 Task: Send an email with the signature Kaitlyn Wright with the subject Request for feedback on a business model canvas and the message I am writing to request a review of the project risks and mitigation plan. from softage.2@softage.net to softage.3@softage.net with an attached image file Facebook_ad_banner.png and move the email from Sent Items to the folder Analytics
Action: Mouse pressed left at (498, 328)
Screenshot: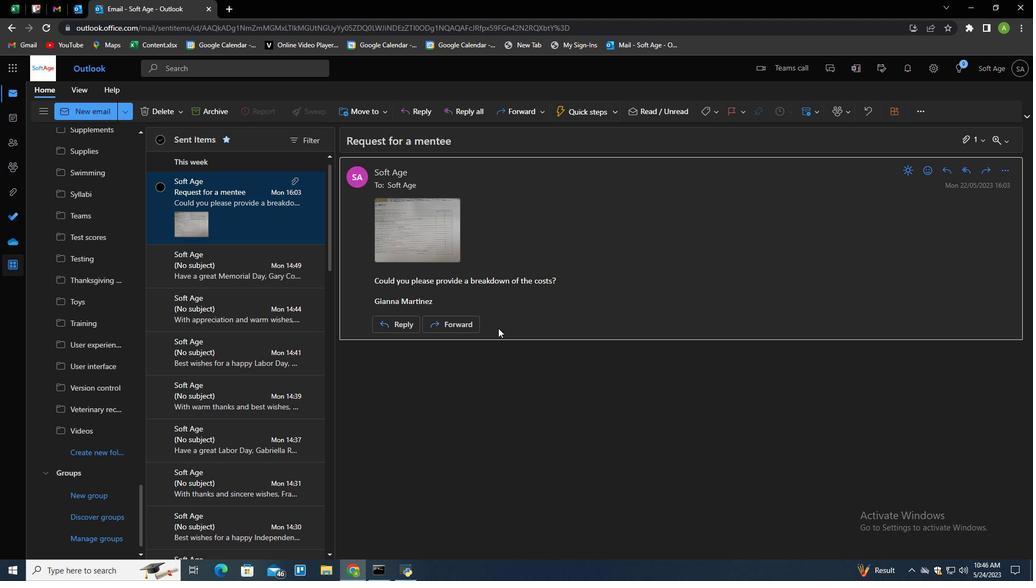 
Action: Key pressed n
Screenshot: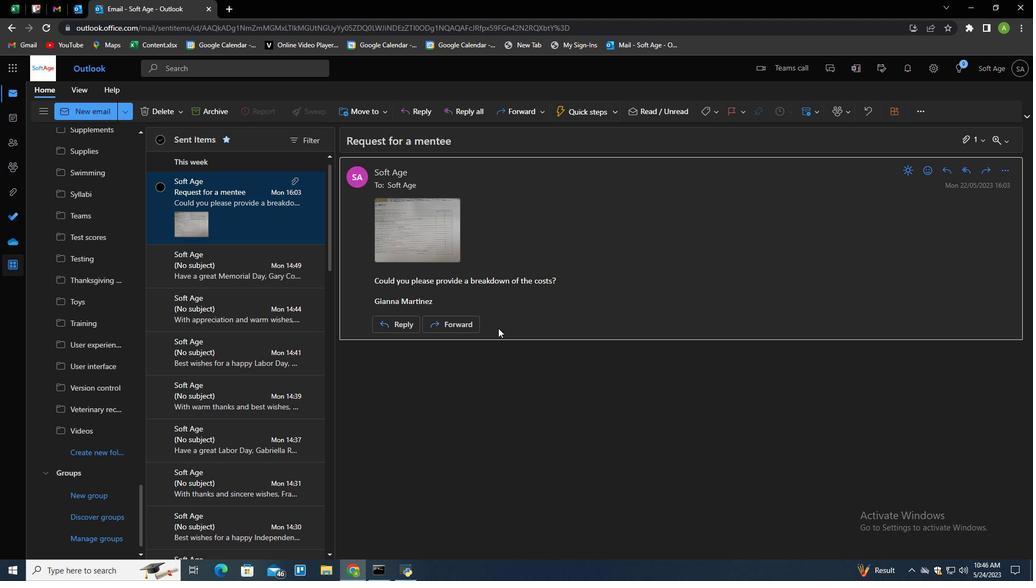 
Action: Mouse moved to (720, 115)
Screenshot: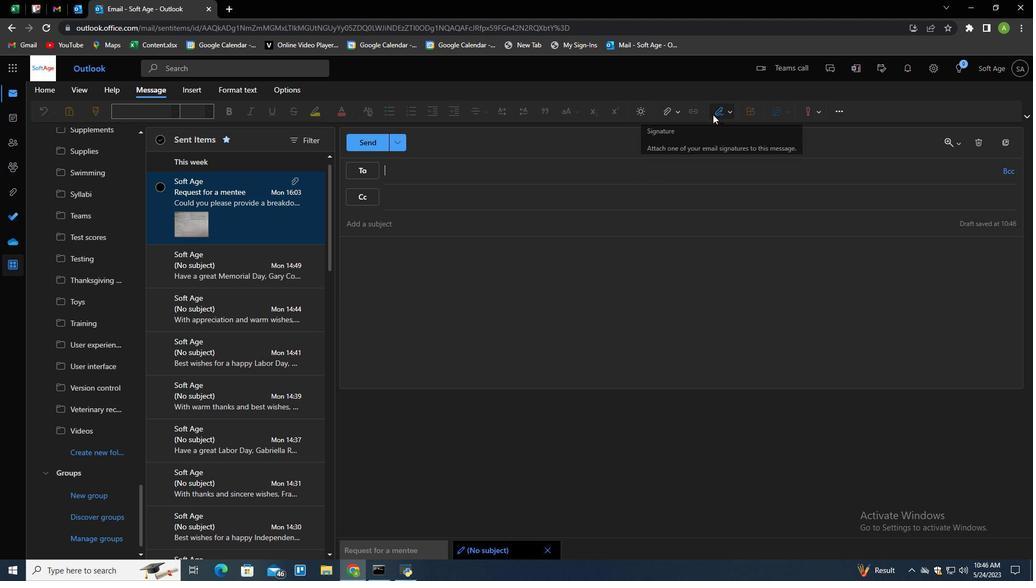 
Action: Mouse pressed left at (720, 115)
Screenshot: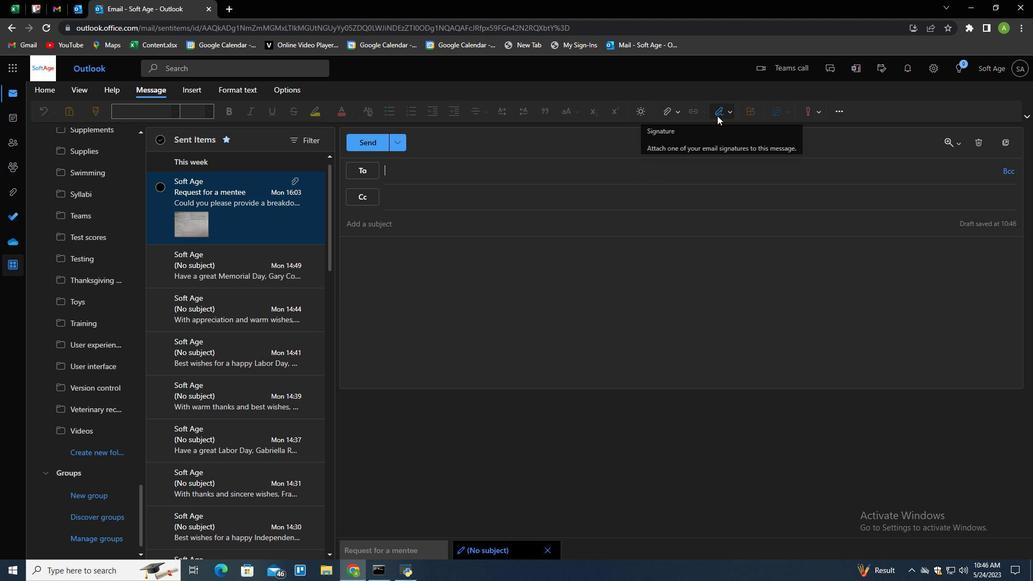 
Action: Mouse moved to (709, 150)
Screenshot: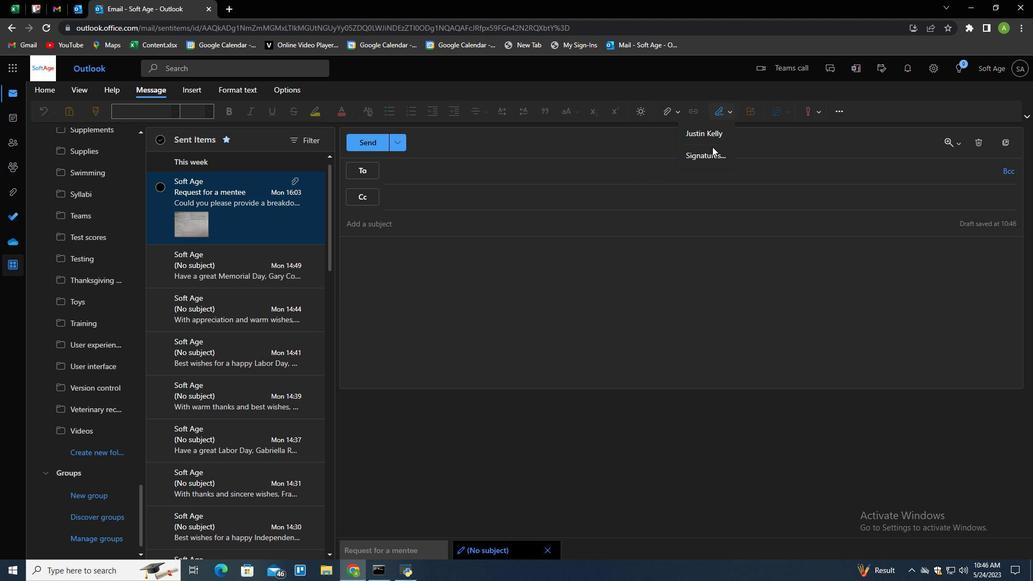 
Action: Mouse pressed left at (709, 150)
Screenshot: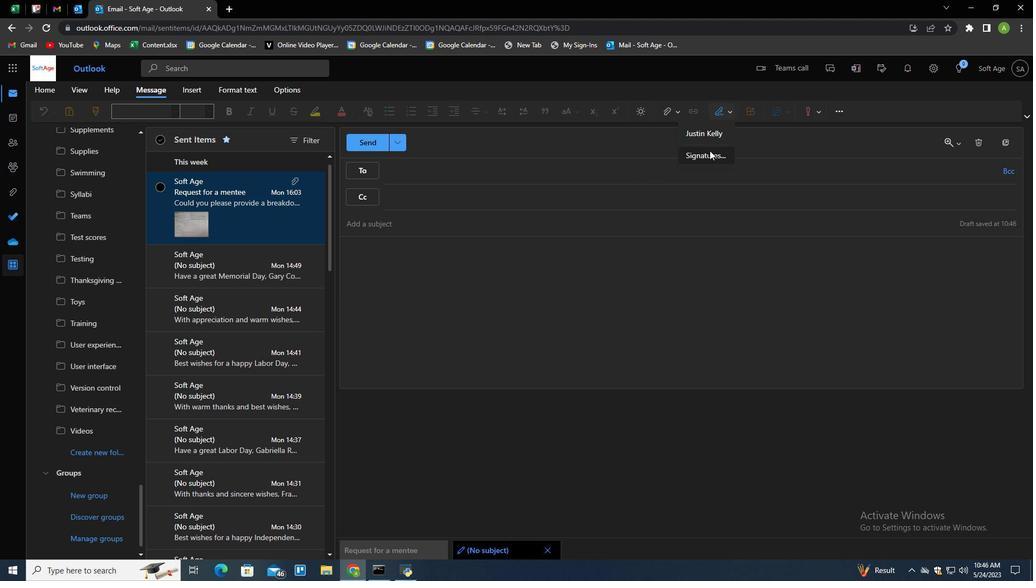 
Action: Mouse moved to (730, 193)
Screenshot: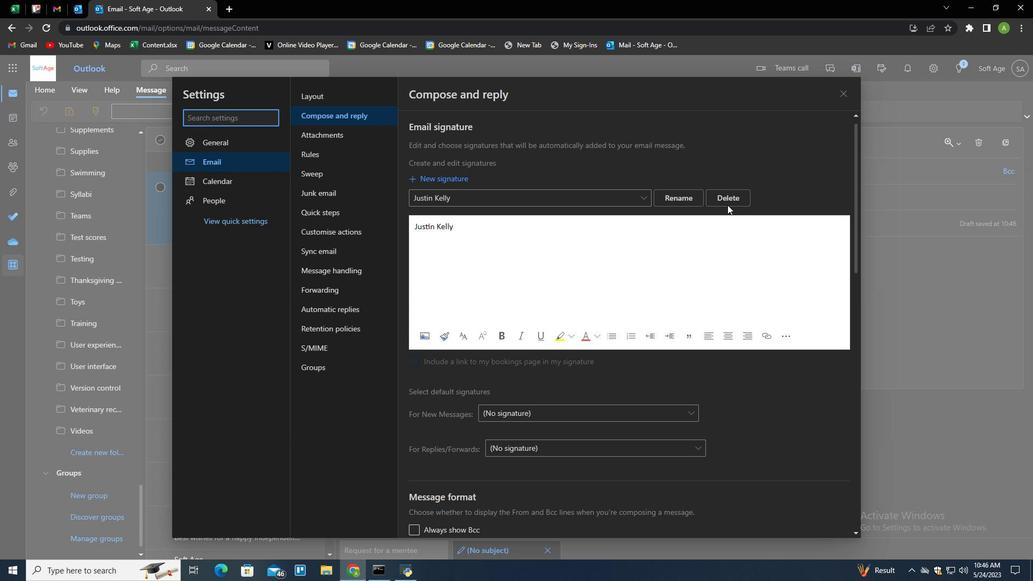 
Action: Mouse pressed left at (730, 193)
Screenshot: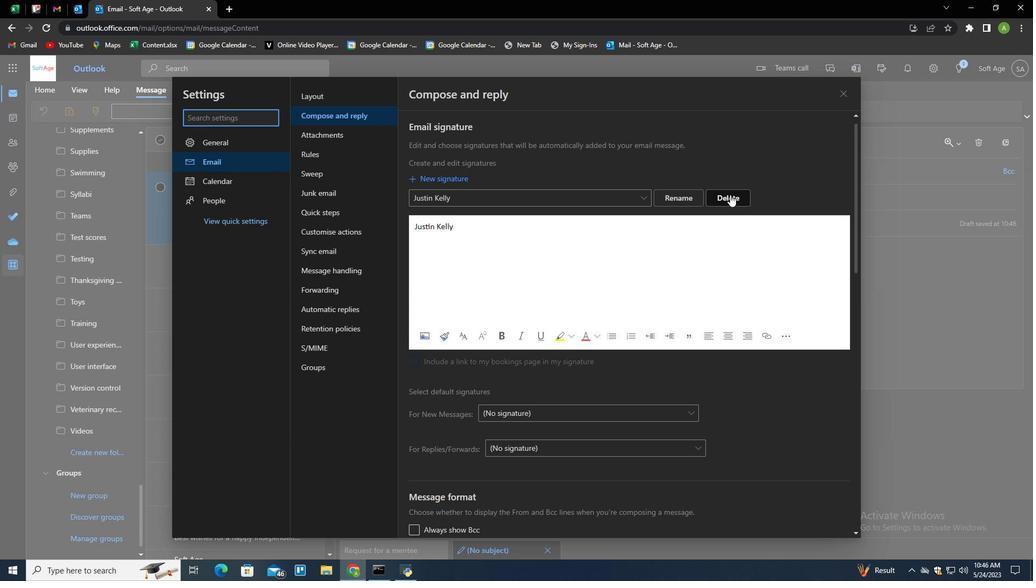 
Action: Mouse moved to (725, 201)
Screenshot: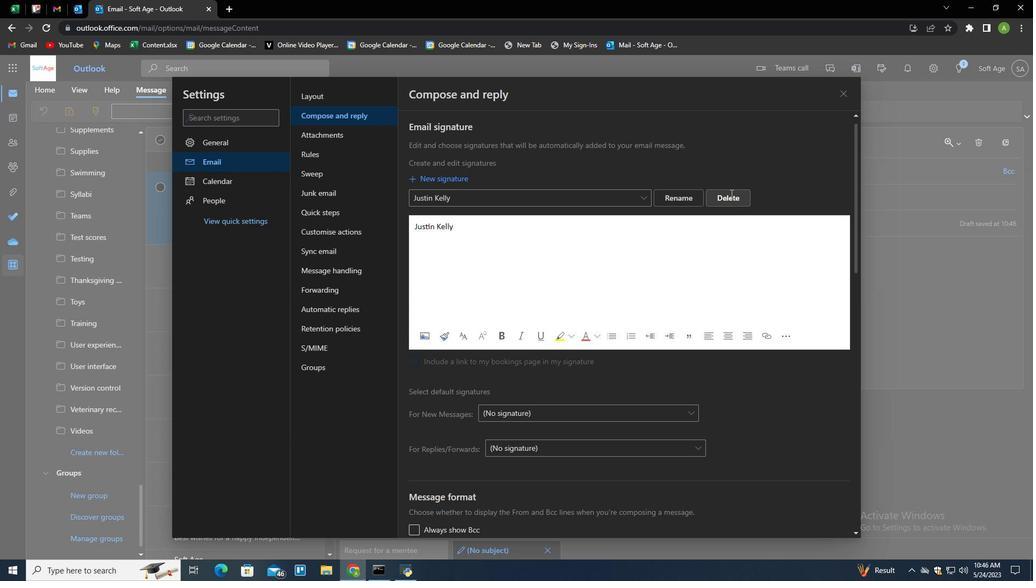 
Action: Mouse pressed left at (725, 201)
Screenshot: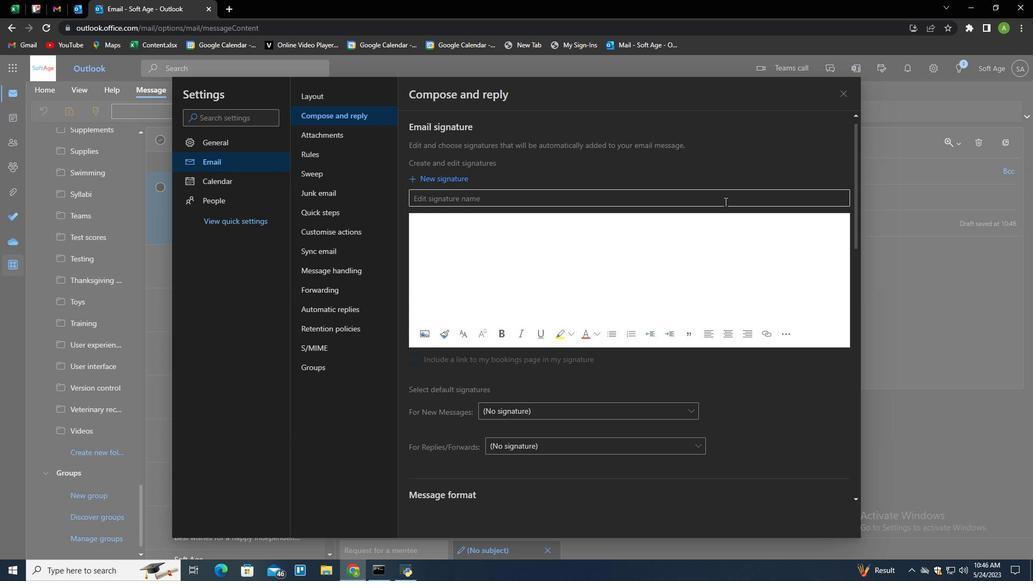 
Action: Key pressed <Key.shift>Kaitlyn<Key.space><Key.shift>Wright<Key.tab><Key.shift>Kaithlyn<Key.space><Key.shift>Wirh<Key.backspace><Key.backspace>ght<Key.space>
Screenshot: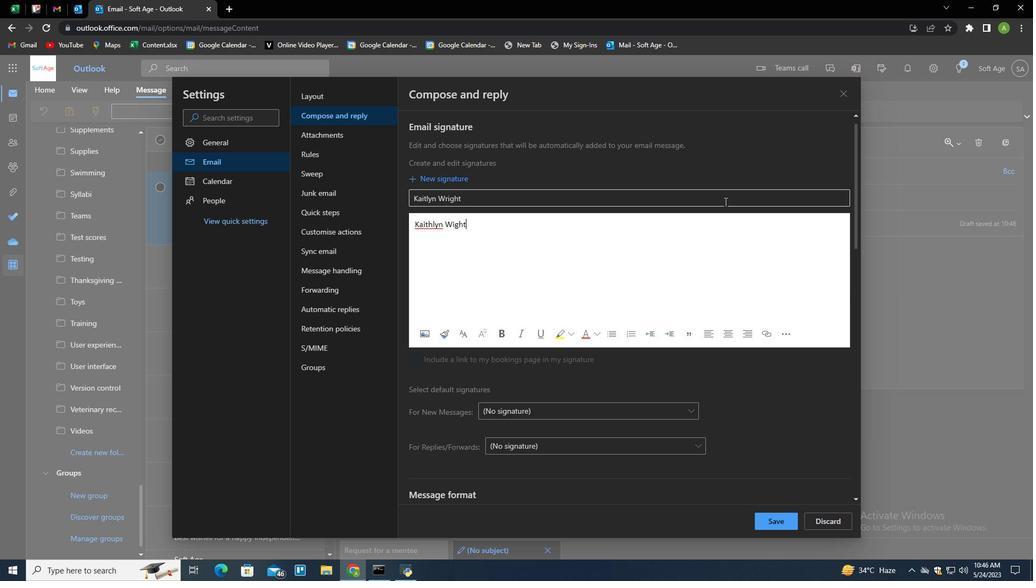 
Action: Mouse moved to (430, 227)
Screenshot: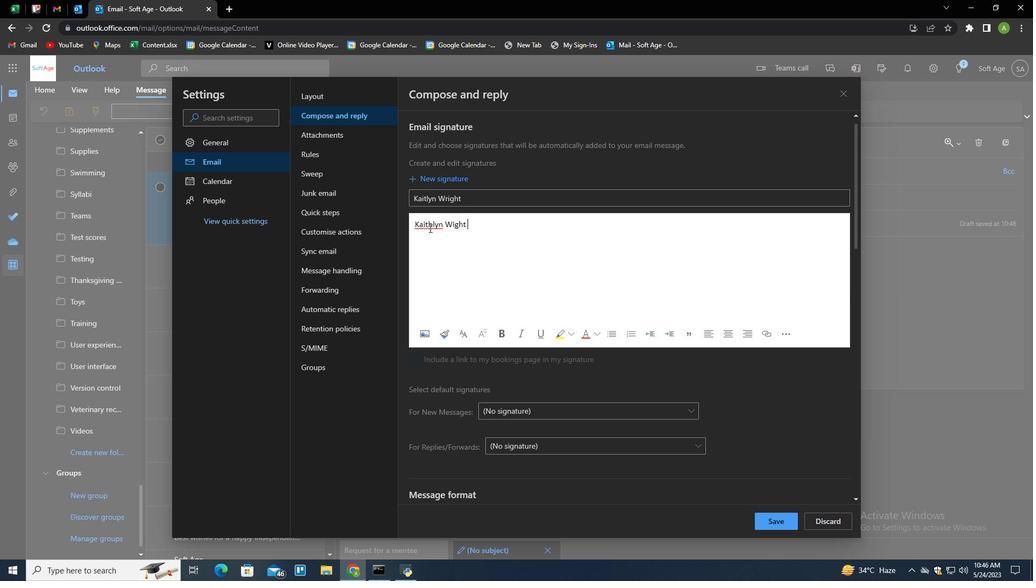 
Action: Mouse pressed left at (430, 227)
Screenshot: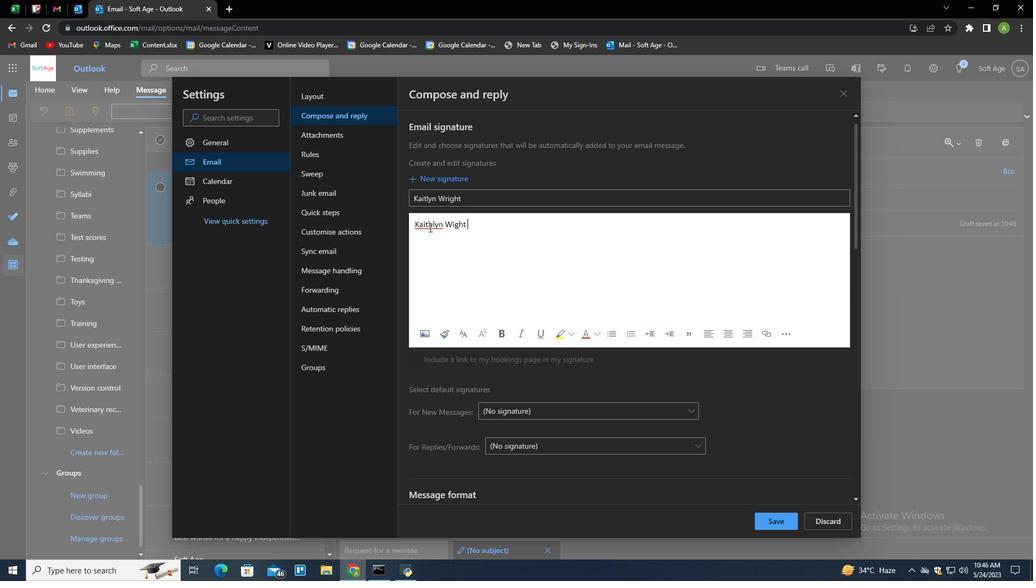 
Action: Mouse moved to (500, 257)
Screenshot: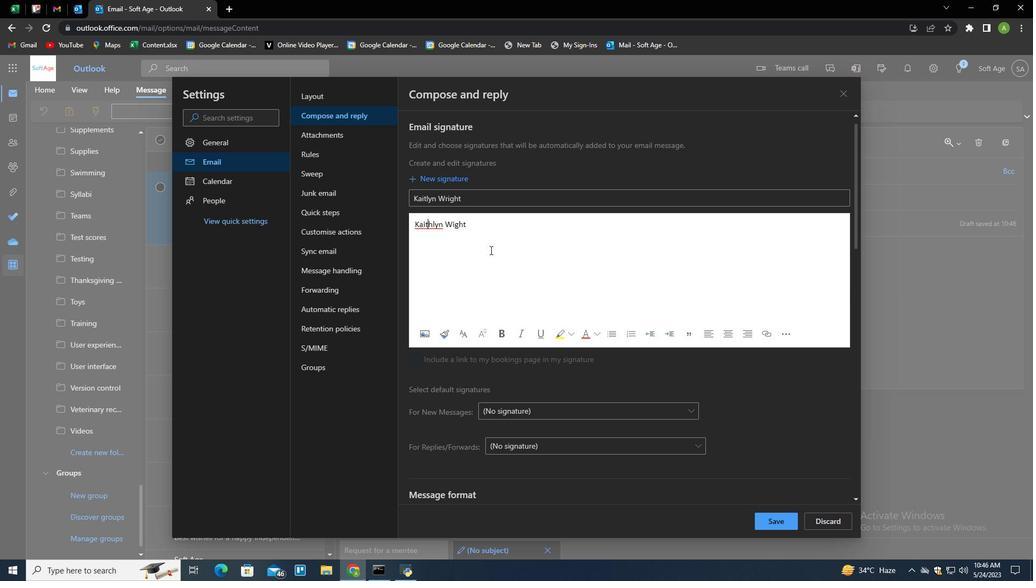 
Action: Key pressed <Key.right><Key.backspace>
Screenshot: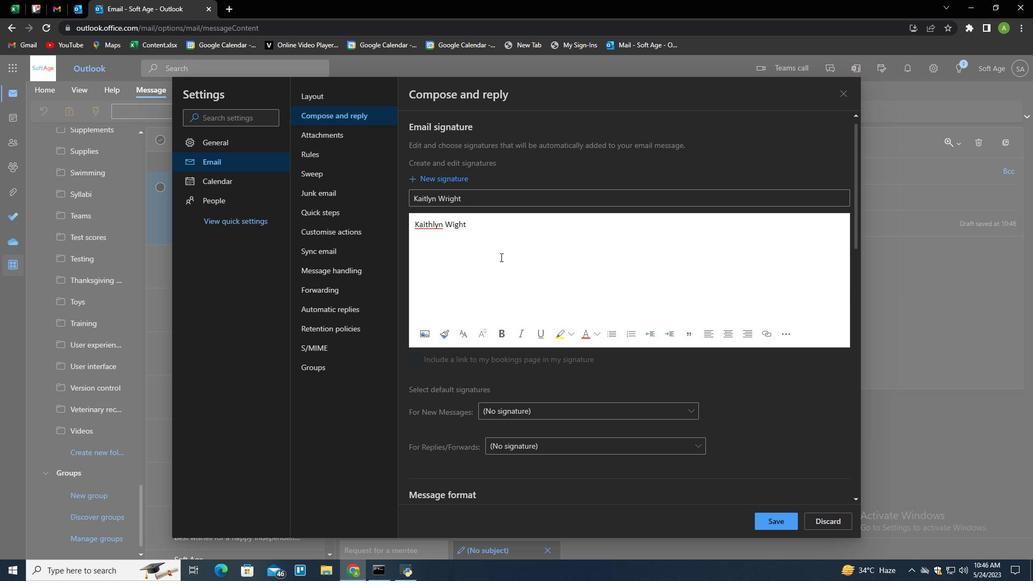 
Action: Mouse moved to (520, 217)
Screenshot: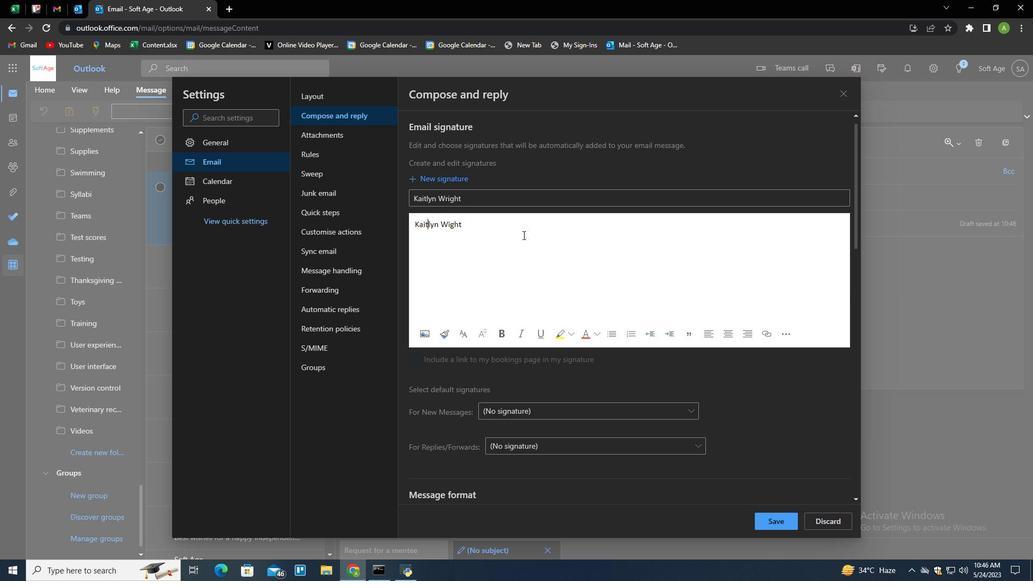 
Action: Mouse pressed left at (520, 217)
Screenshot: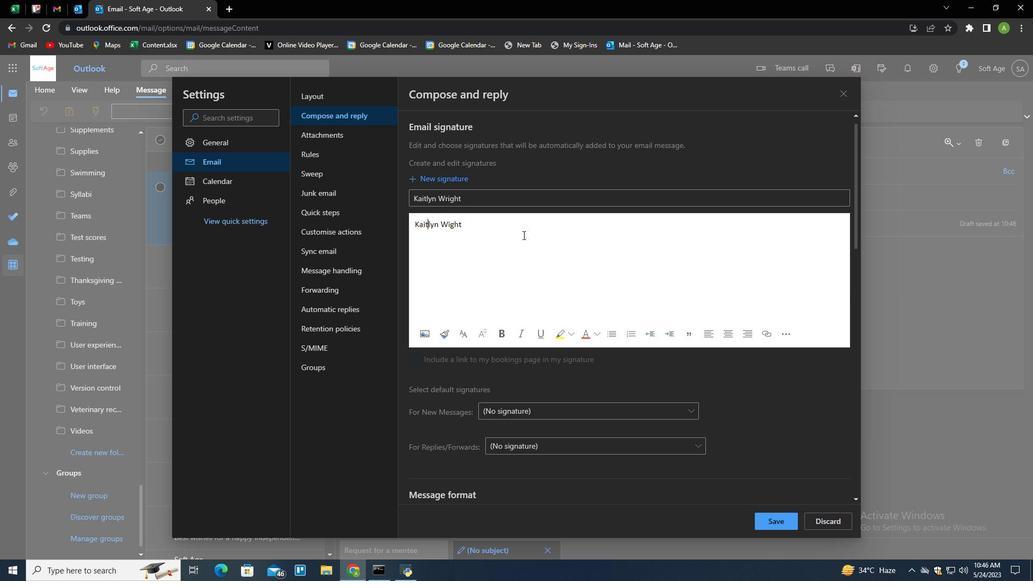 
Action: Mouse moved to (786, 512)
Screenshot: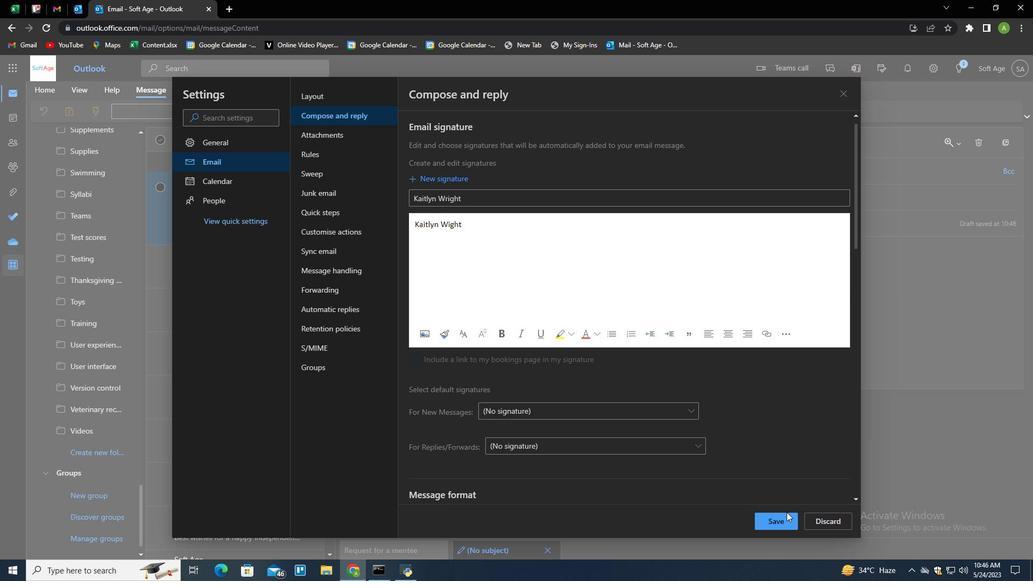 
Action: Mouse pressed left at (786, 512)
Screenshot: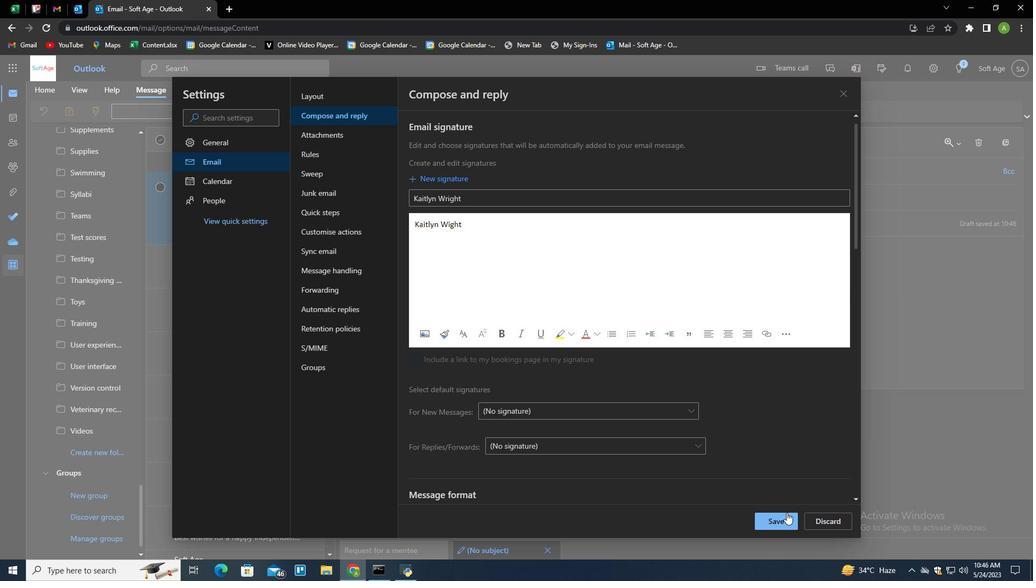 
Action: Mouse moved to (913, 307)
Screenshot: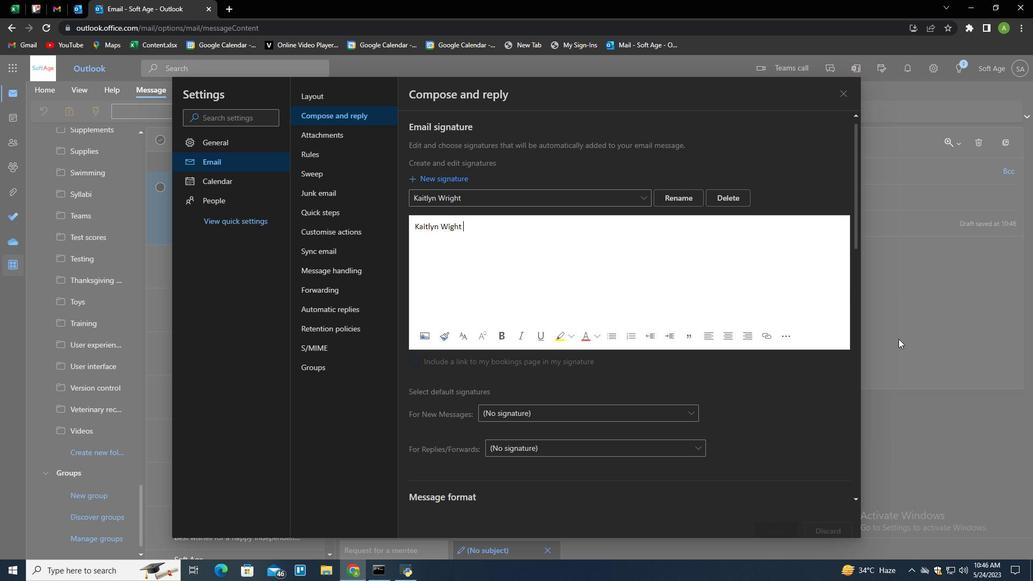 
Action: Mouse pressed left at (913, 307)
Screenshot: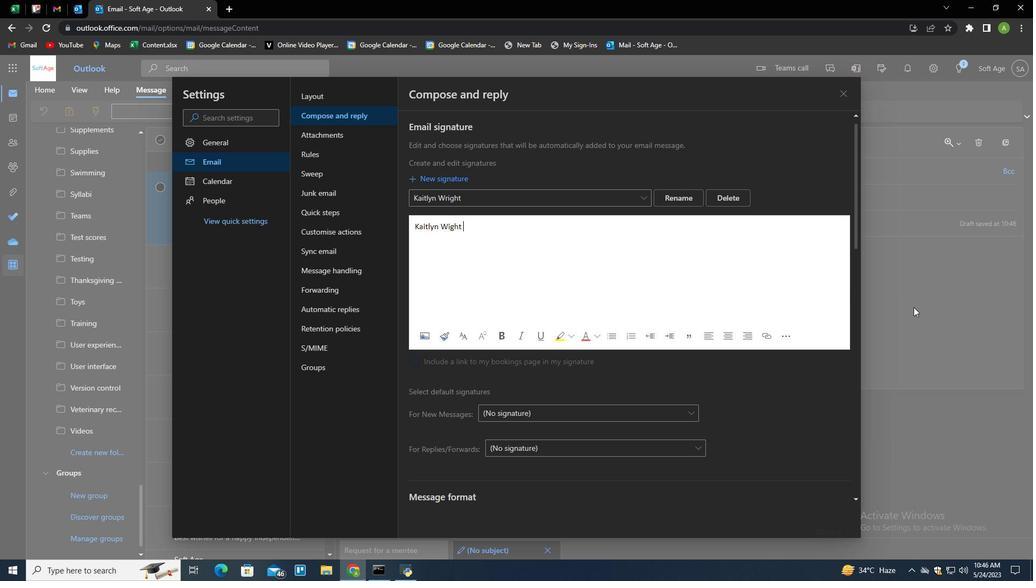 
Action: Mouse moved to (719, 116)
Screenshot: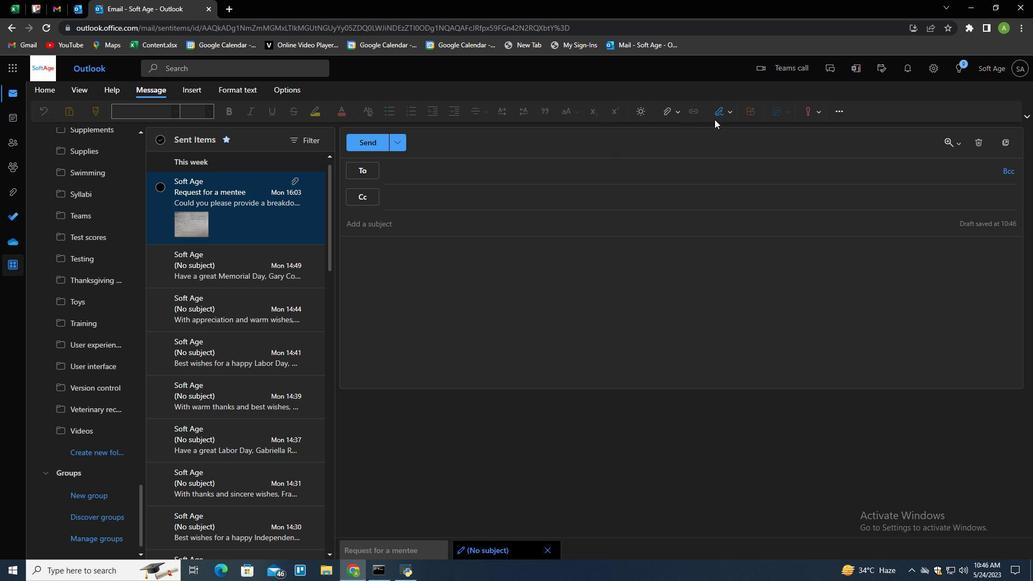 
Action: Mouse pressed left at (719, 116)
Screenshot: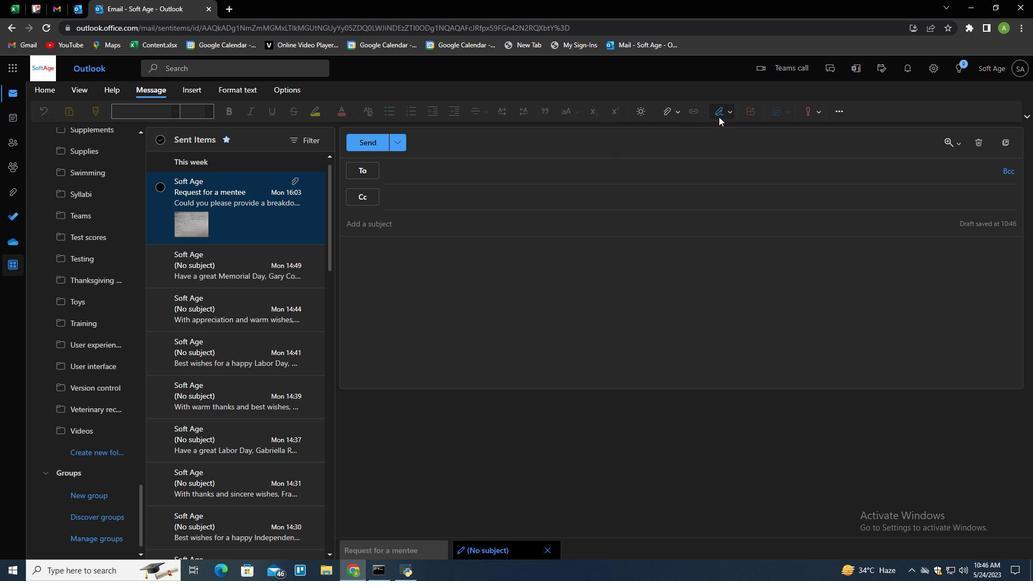 
Action: Mouse moved to (715, 129)
Screenshot: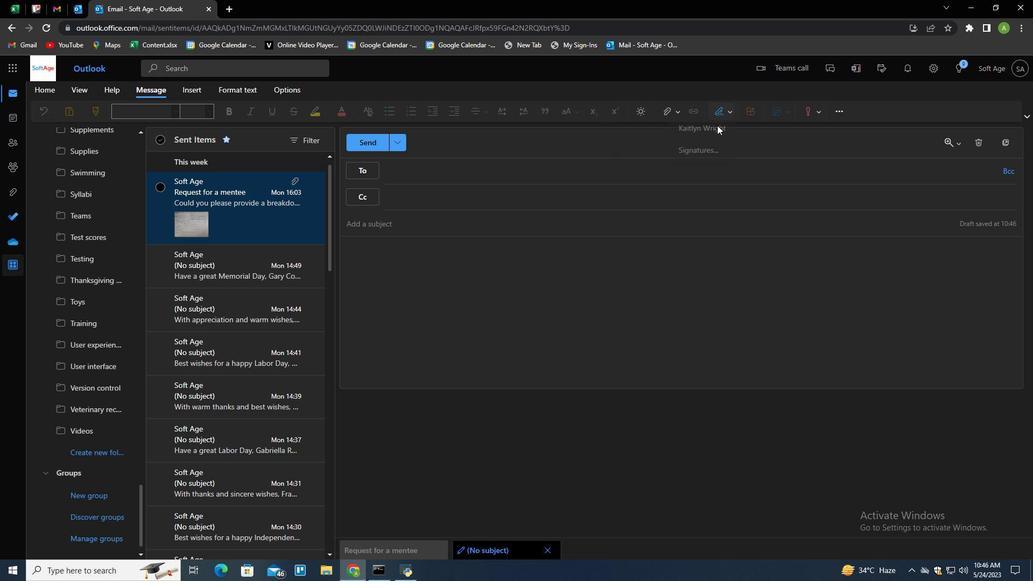 
Action: Mouse pressed left at (715, 129)
Screenshot: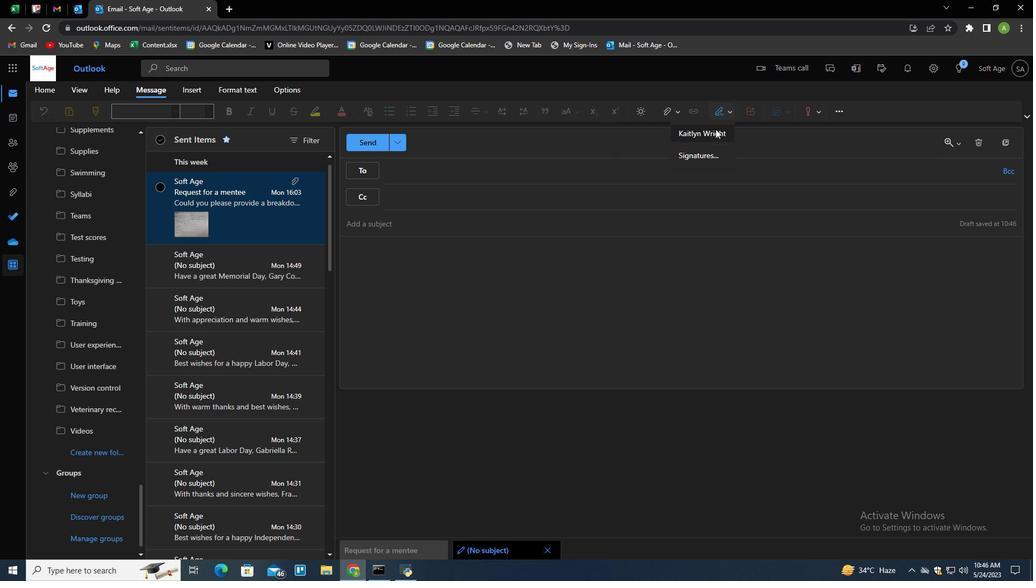 
Action: Mouse moved to (430, 228)
Screenshot: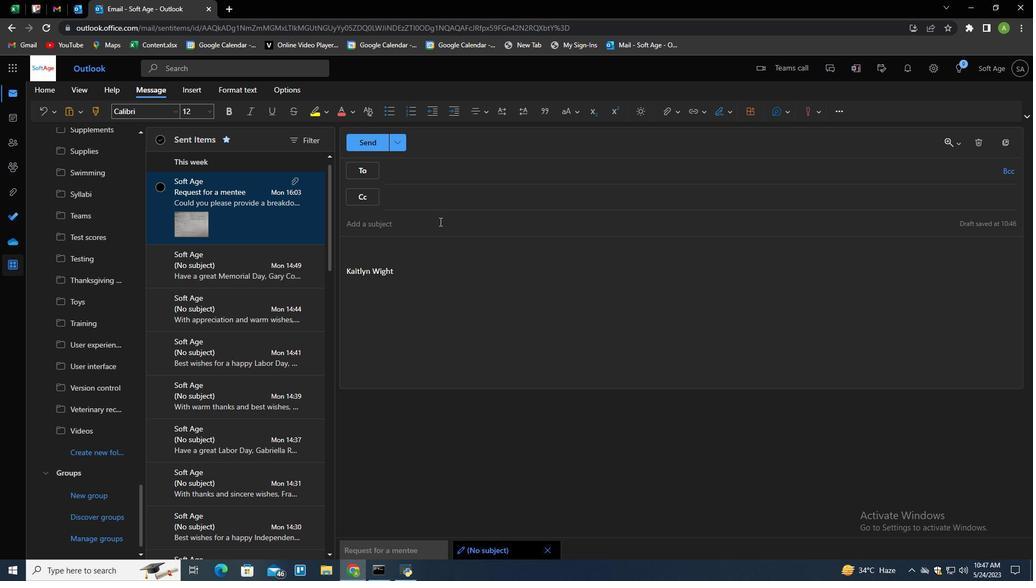 
Action: Mouse pressed left at (430, 228)
Screenshot: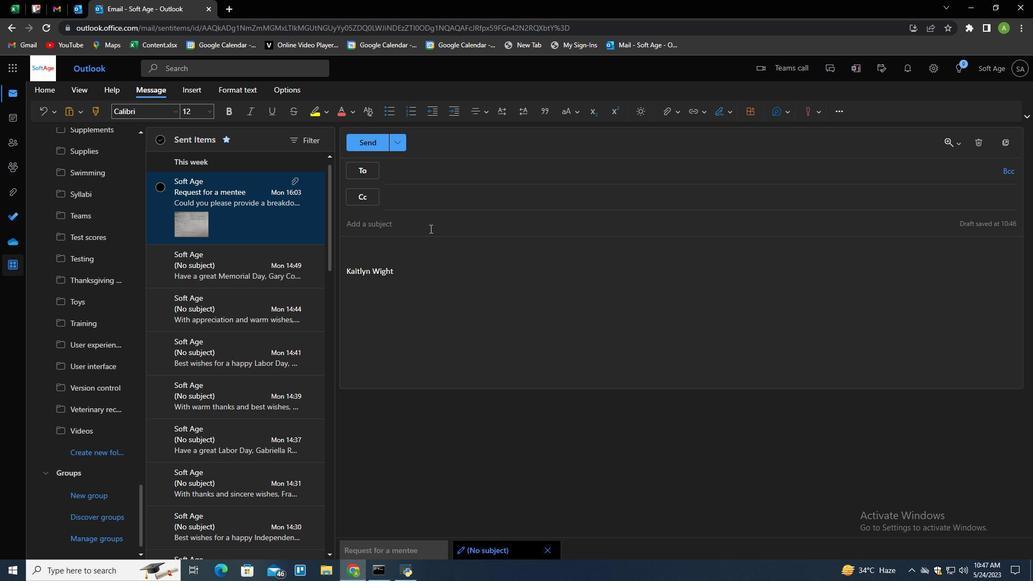 
Action: Key pressed <Key.shift><Key.shift><Key.shift><Key.shift><Key.shift><Key.shift>Reqyest<Key.backspace><Key.backspace><Key.backspace><Key.backspace>uest<Key.space>for<Key.space>feedback<Key.space>on<Key.space>a<Key.space>buisness<Key.space>mo<Key.backspace><Key.backspace><Key.backspace><Key.backspace><Key.backspace><Key.backspace><Key.backspace><Key.backspace><Key.backspace>sim<Key.backspace>ness<Key.space>model<Key.space>canvad<Key.space><Key.backspace><Key.backspace>s<Key.tab><Key.shift>I<Key.space>am<Key.space>writing<Key.space>to<Key.space>request<Key.space>are<Key.backspace><Key.backspace><Key.space>review<Key.space>of<Key.space>th<Key.space><Key.backspace>e<Key.space>project<Key.space>ristke<Key.backspace><Key.backspace><Key.backspace>ks<Key.space>and<Key.space>mitigation<Key.space>plan.
Screenshot: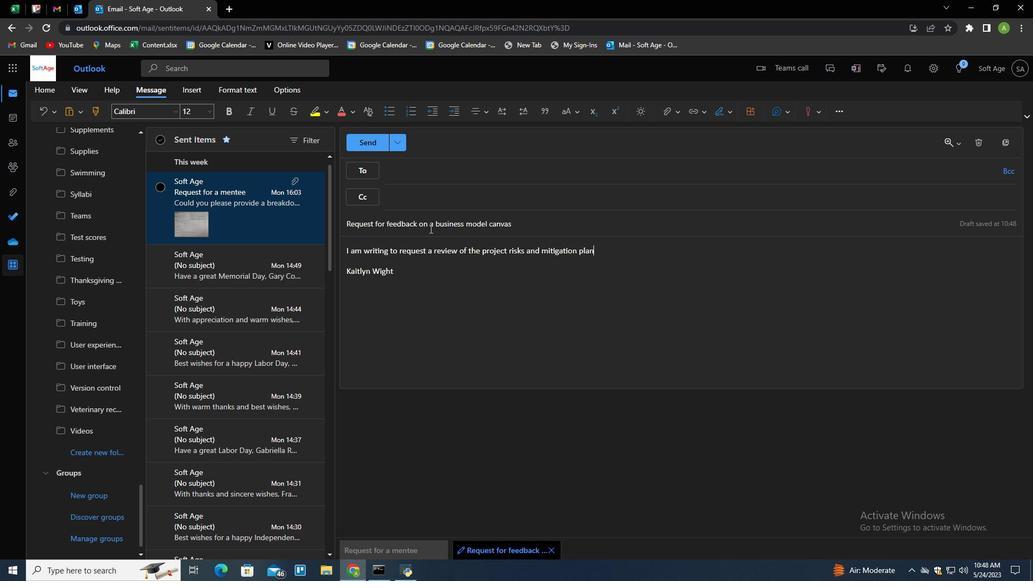 
Action: Mouse moved to (418, 172)
Screenshot: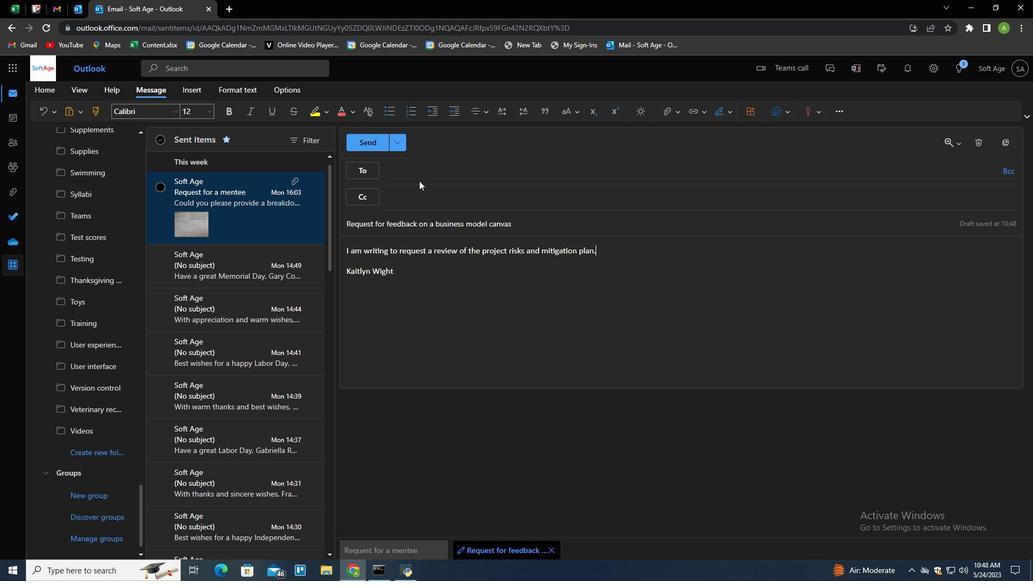 
Action: Mouse pressed left at (418, 172)
Screenshot: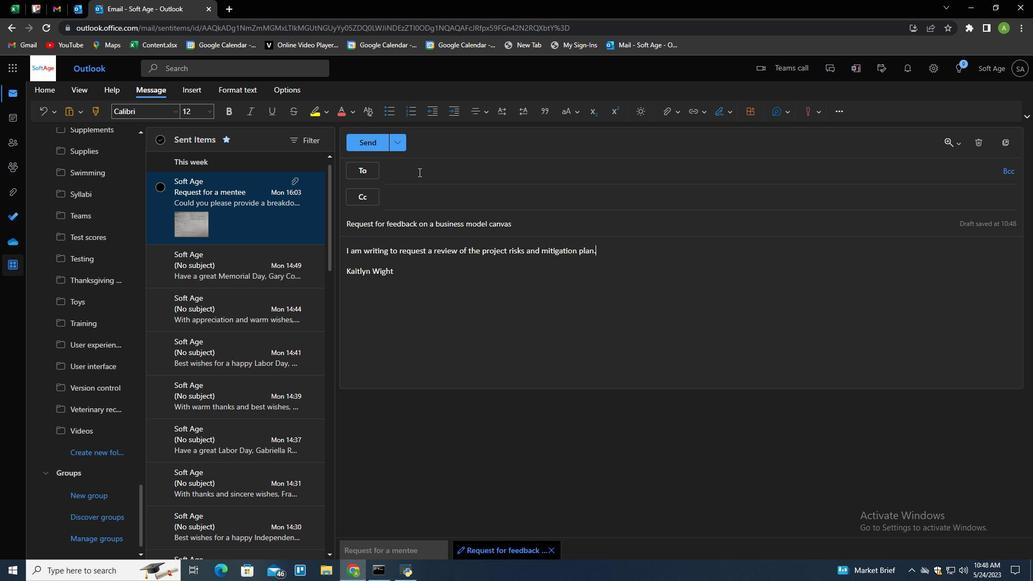 
Action: Key pressed softage.3<Key.shift>@softage.net<Key.enter>
Screenshot: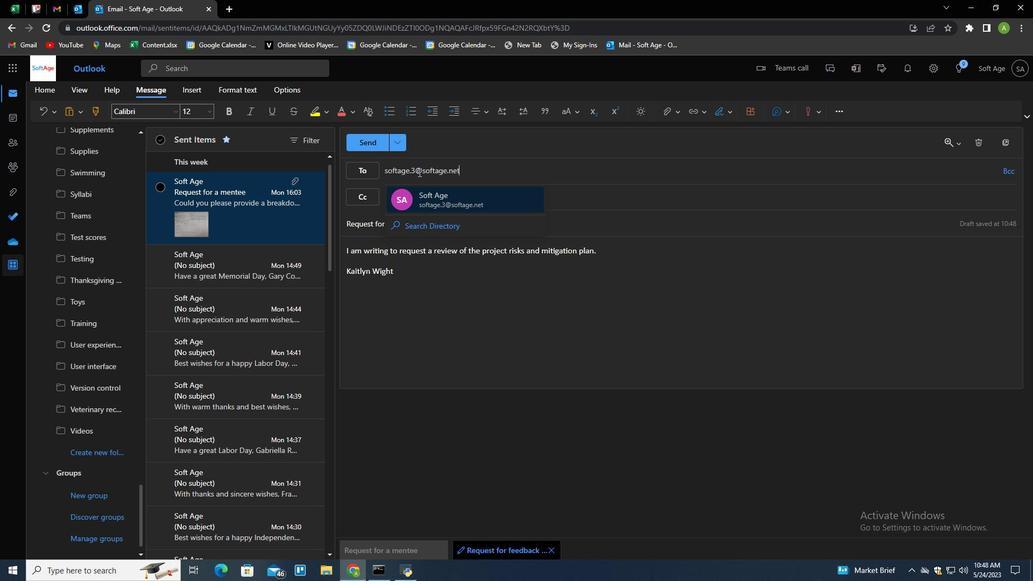 
Action: Mouse moved to (675, 112)
Screenshot: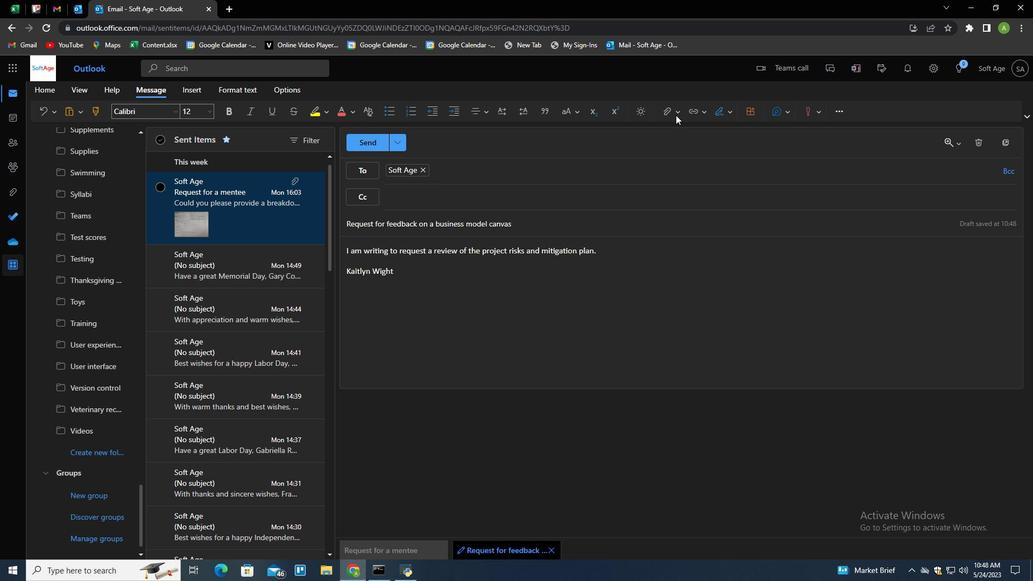 
Action: Mouse pressed left at (675, 112)
Screenshot: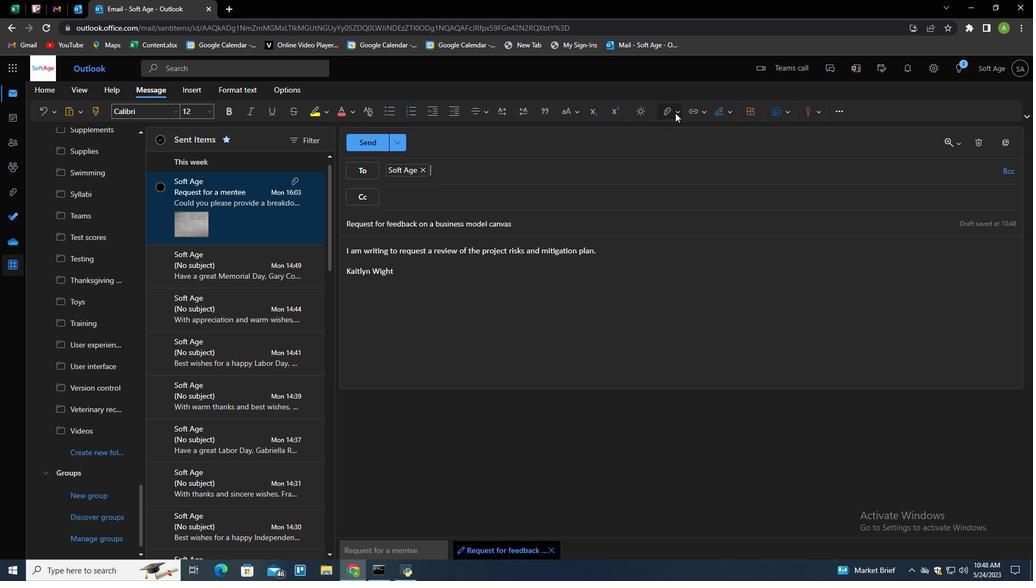 
Action: Mouse moved to (640, 127)
Screenshot: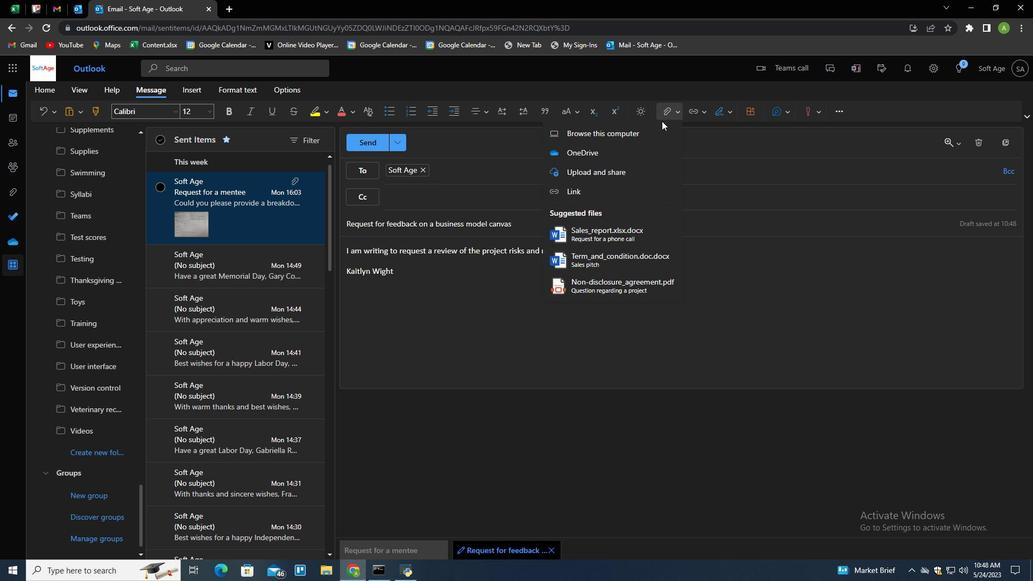 
Action: Mouse pressed left at (640, 127)
Screenshot: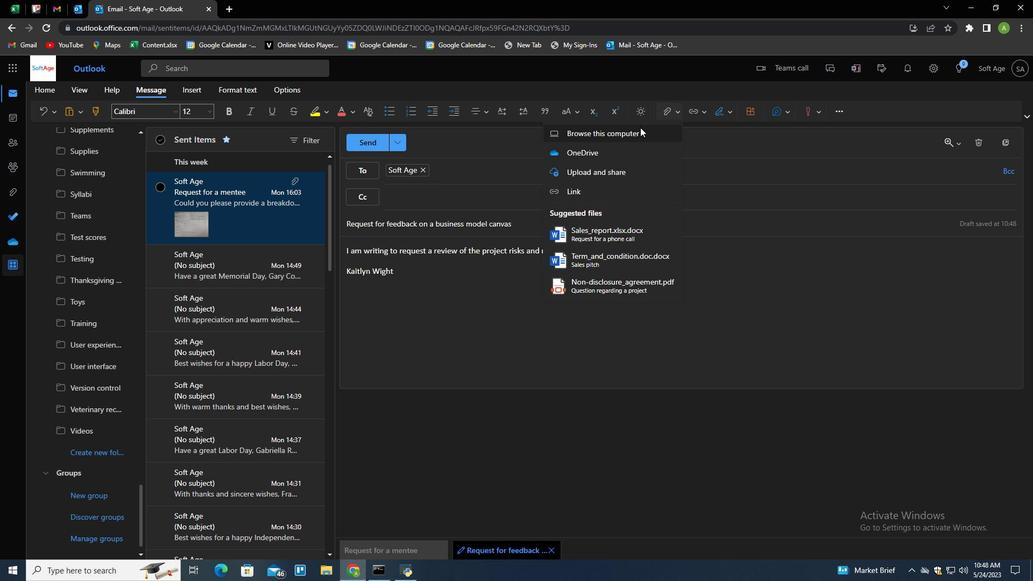 
Action: Mouse moved to (221, 96)
Screenshot: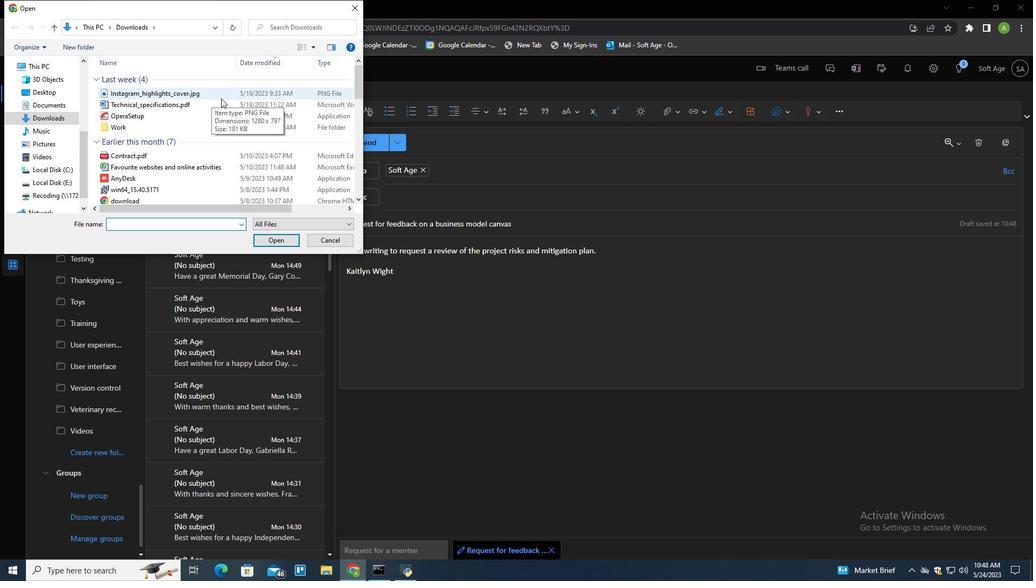 
Action: Mouse pressed left at (221, 96)
Screenshot: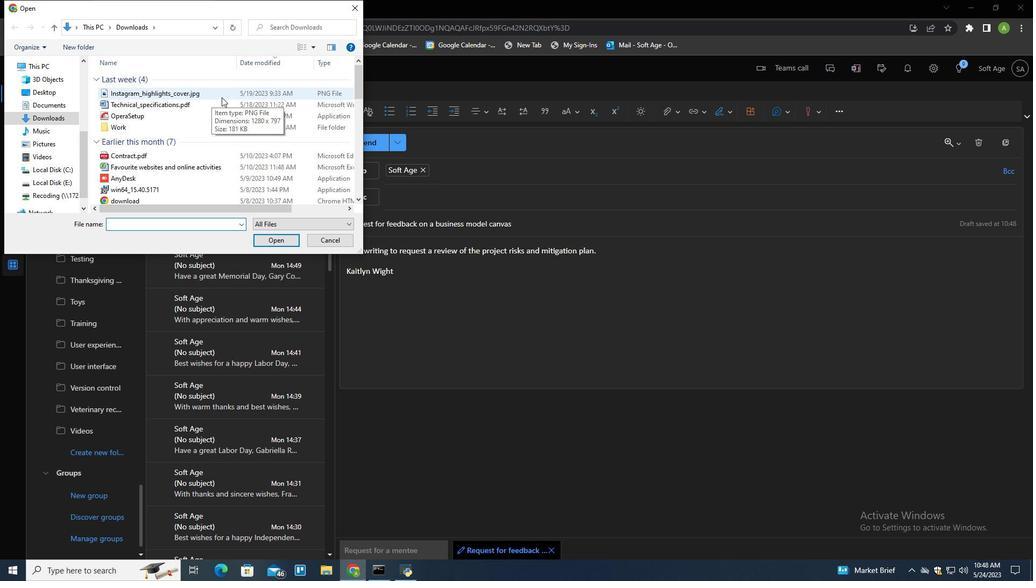 
Action: Key pressed <Key.f2>z<Key.backspace><Key.shift><Key.shift><Key.shift><Key.shift><Key.shift><Key.shift><Key.shift><Key.shift>Facebook<Key.shift>_ad<Key.shift>_banner.png
Screenshot: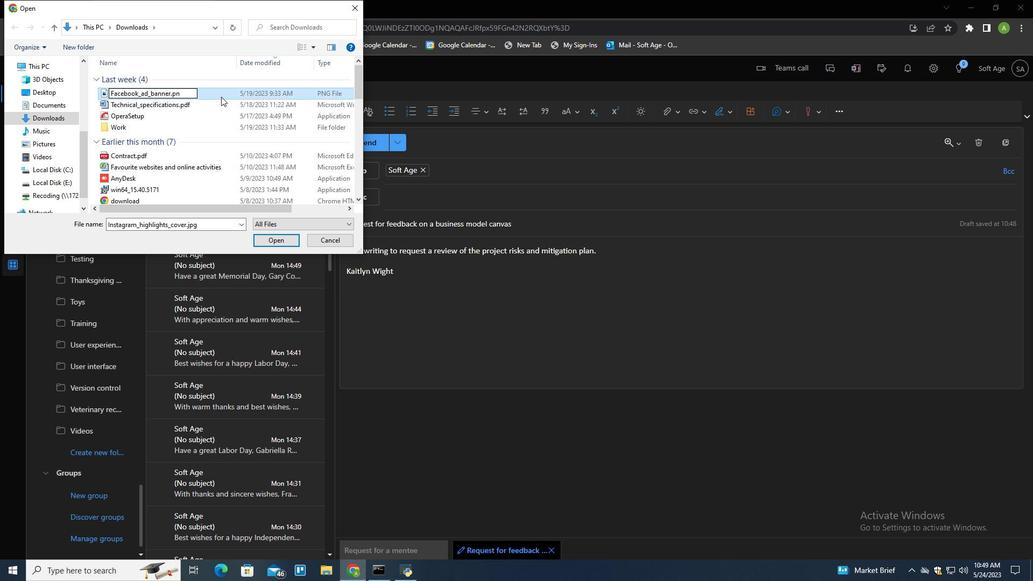 
Action: Mouse moved to (227, 93)
Screenshot: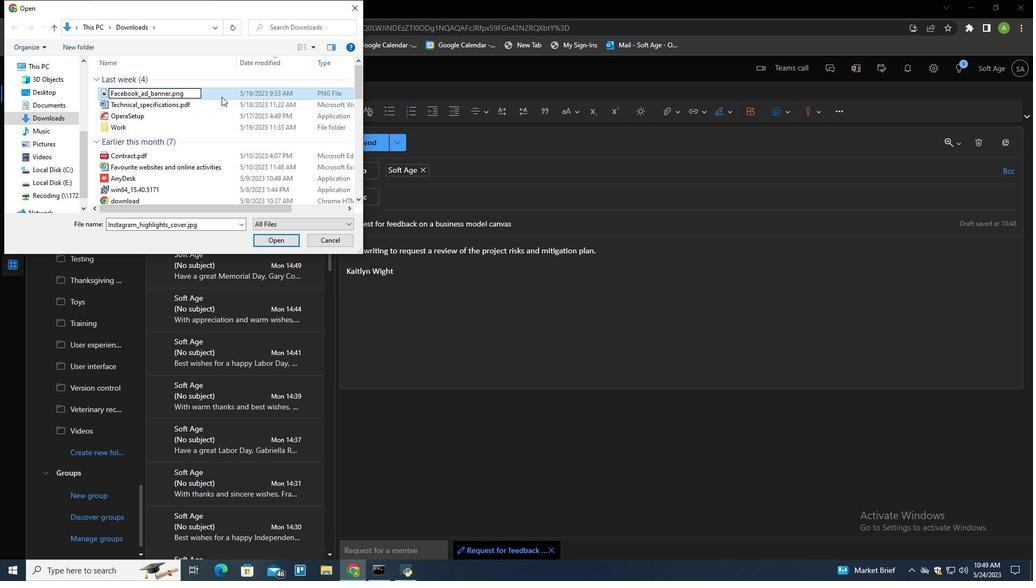 
Action: Mouse pressed left at (227, 93)
Screenshot: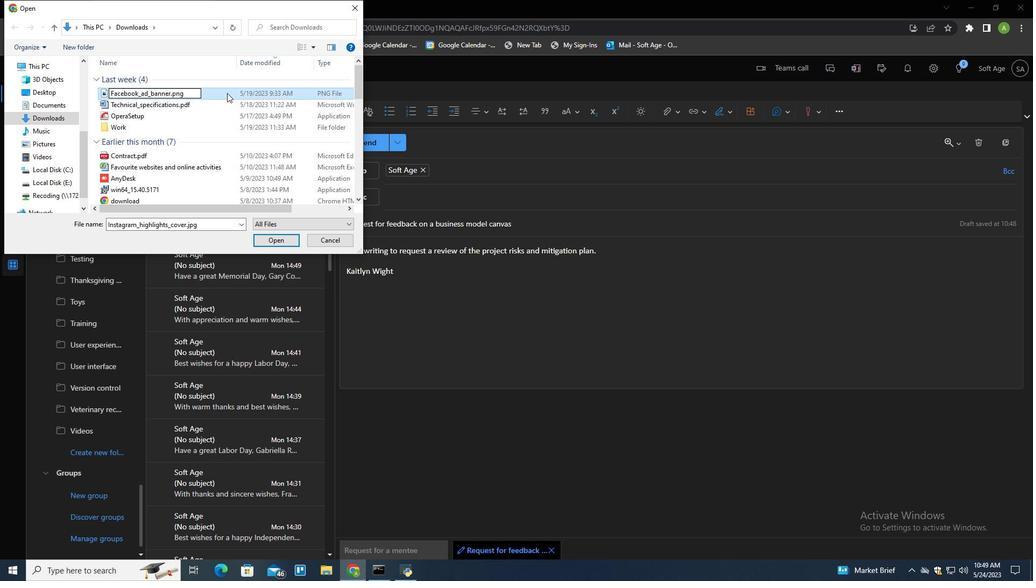 
Action: Mouse moved to (280, 240)
Screenshot: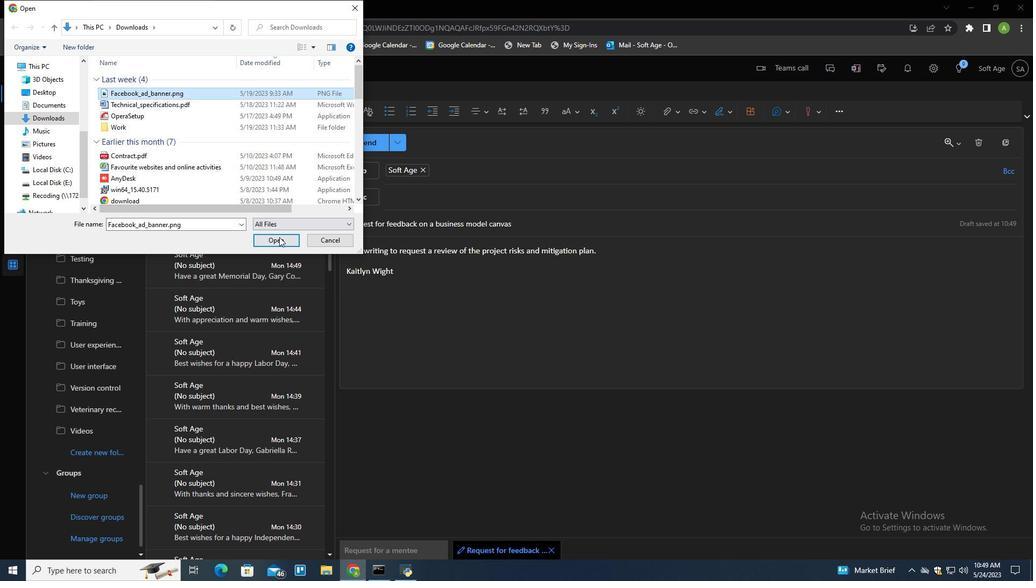 
Action: Mouse pressed left at (280, 240)
Screenshot: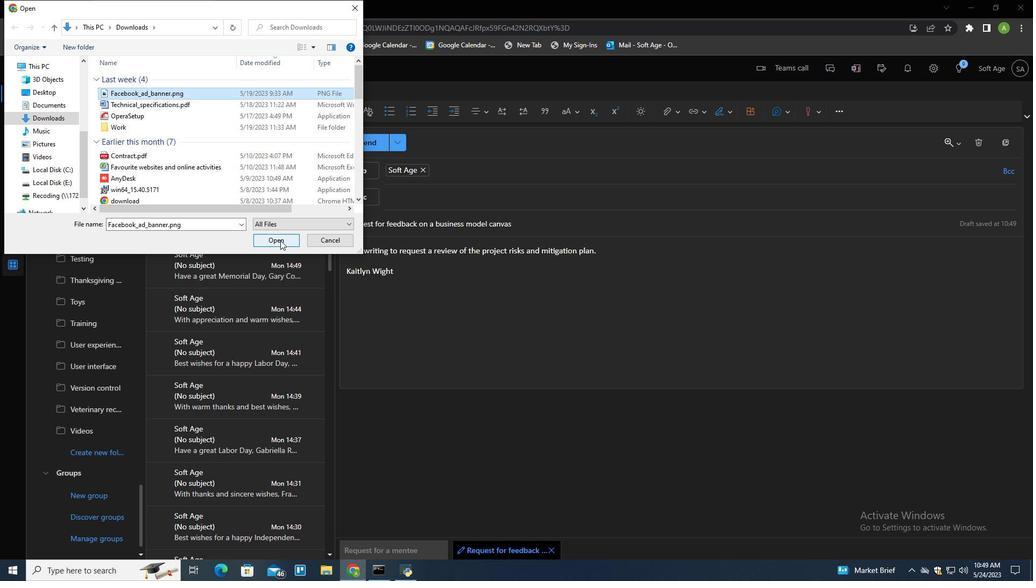 
Action: Mouse moved to (96, 458)
Screenshot: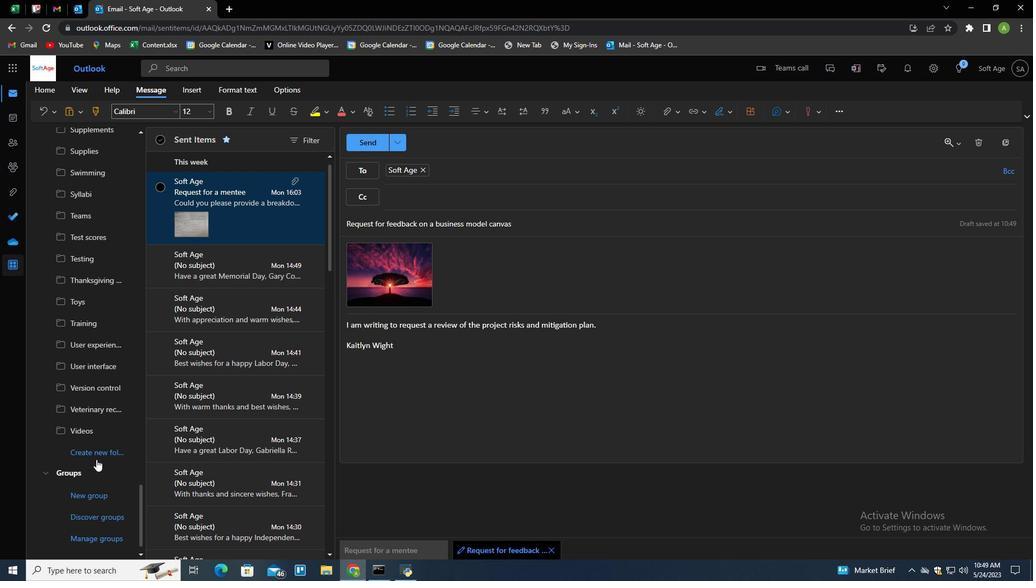 
Action: Mouse pressed left at (96, 458)
Screenshot: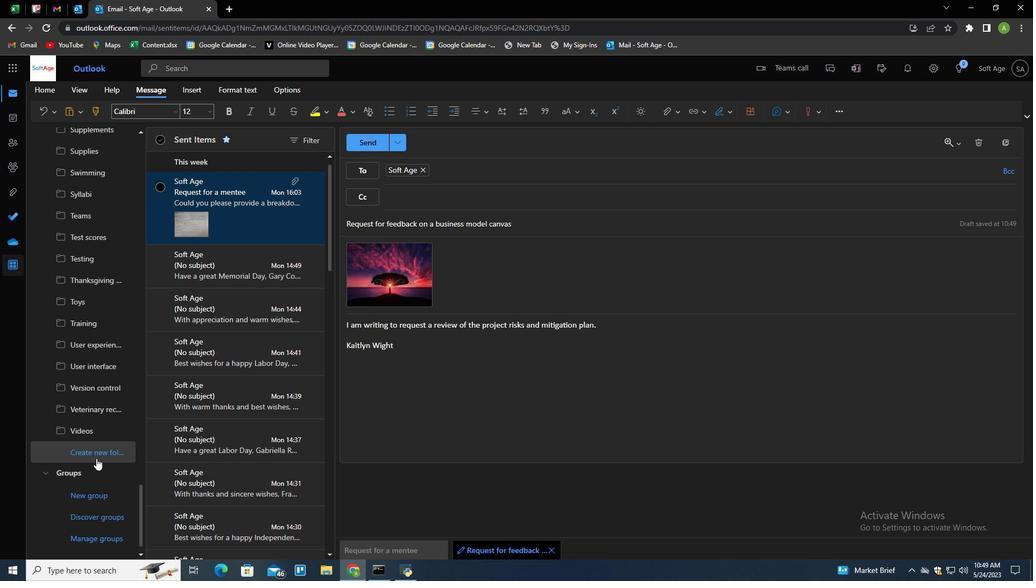 
Action: Mouse moved to (96, 458)
Screenshot: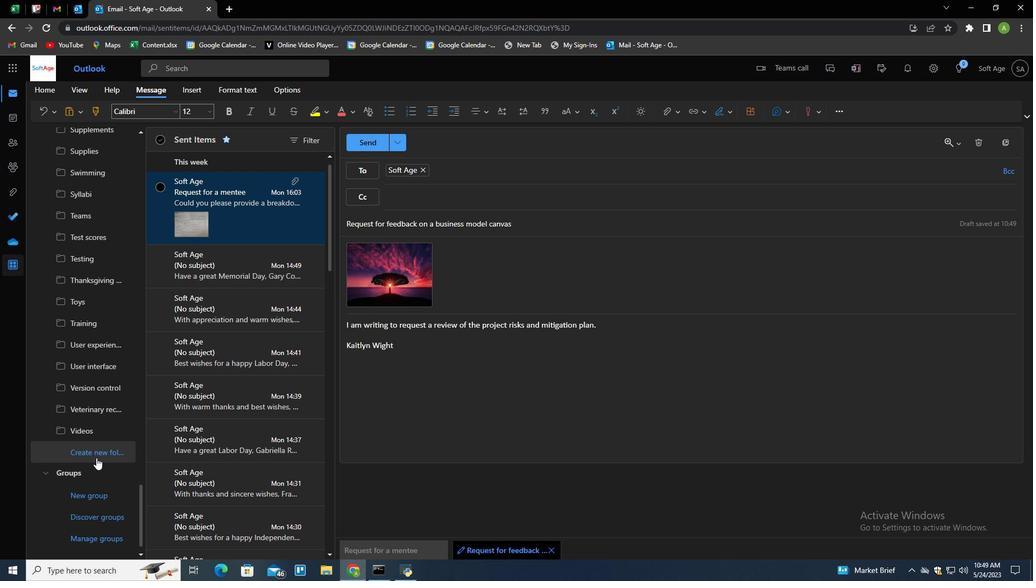 
Action: Key pressed <Key.shift>Analytics
Screenshot: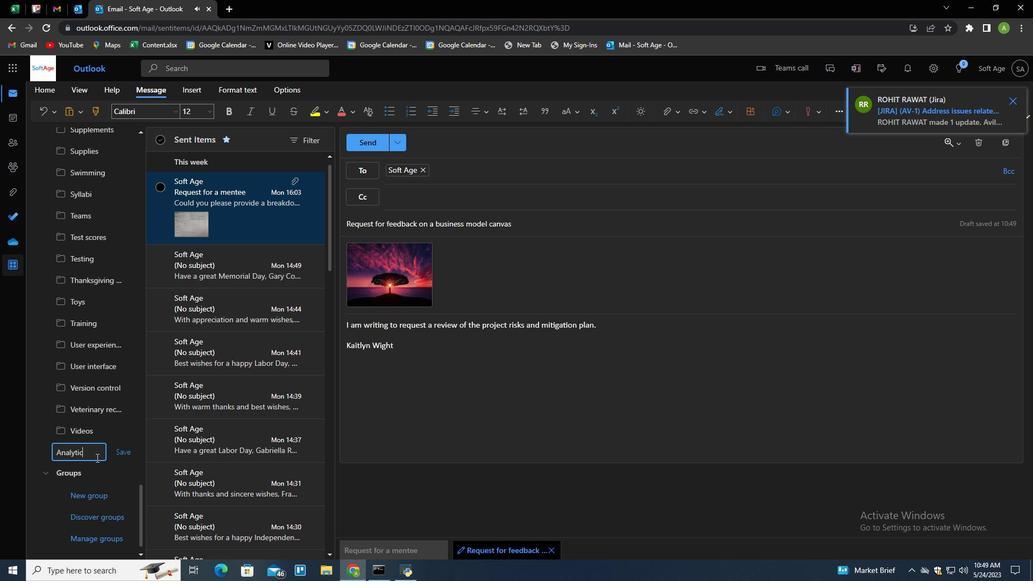 
Action: Mouse moved to (110, 453)
Screenshot: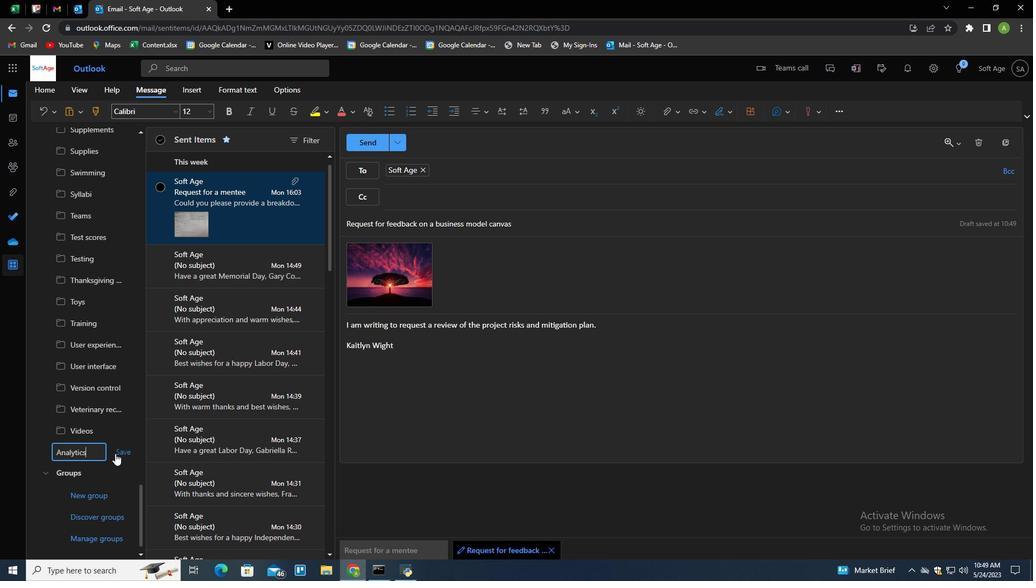 
Action: Key pressed <Key.enter>
Screenshot: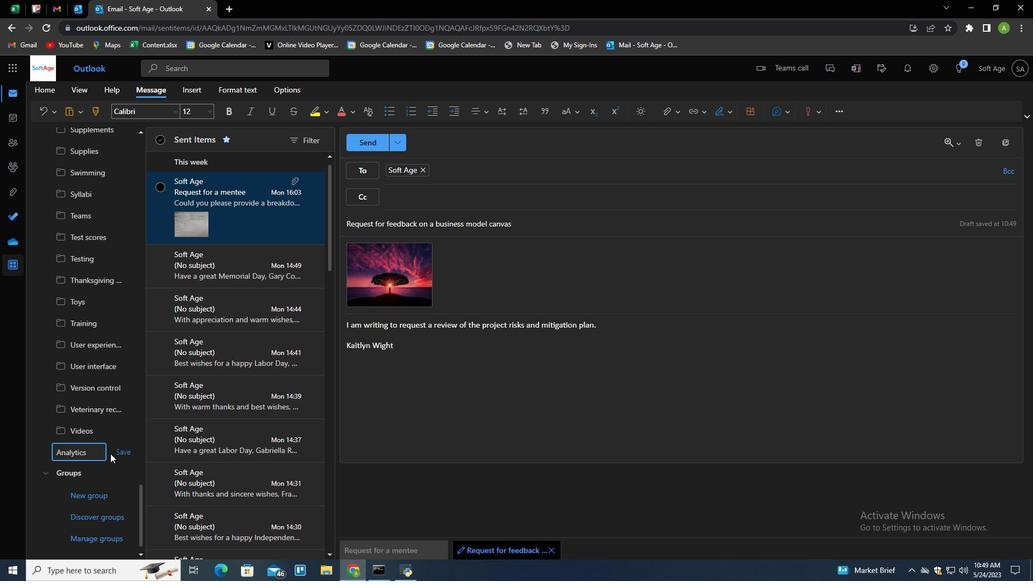 
Action: Mouse moved to (524, 344)
Screenshot: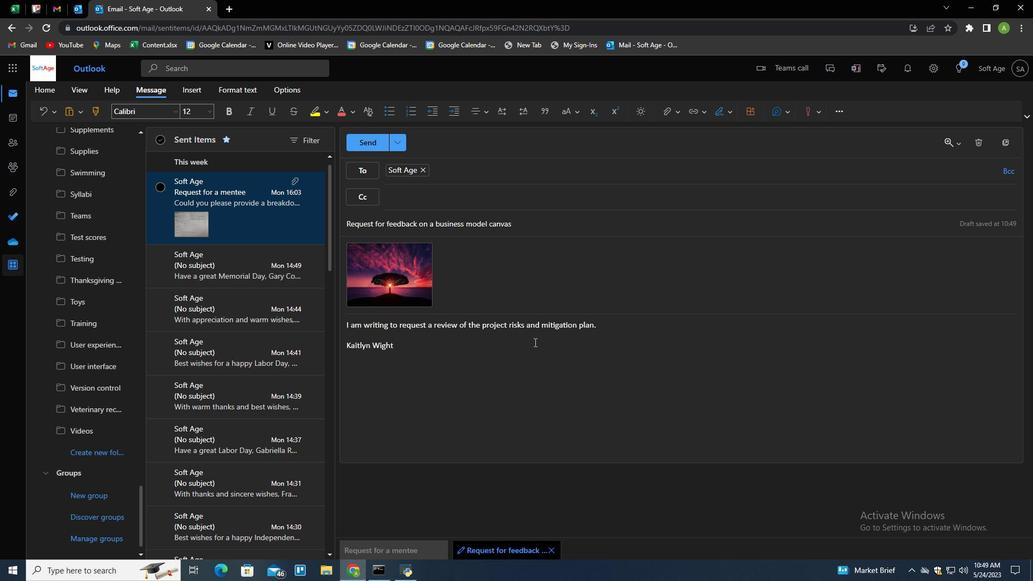 
Action: Mouse pressed left at (524, 344)
Screenshot: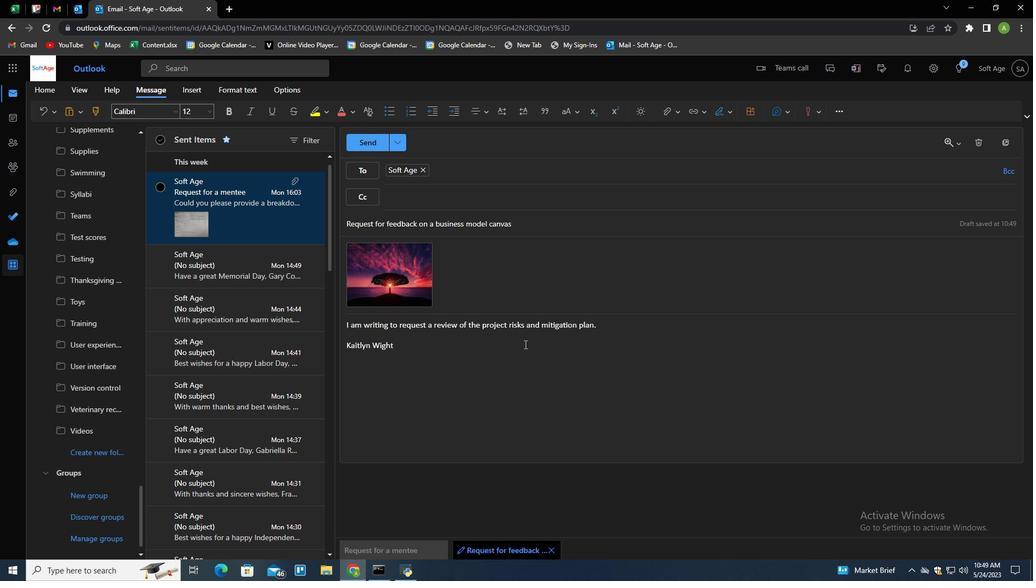 
Action: Mouse moved to (368, 139)
Screenshot: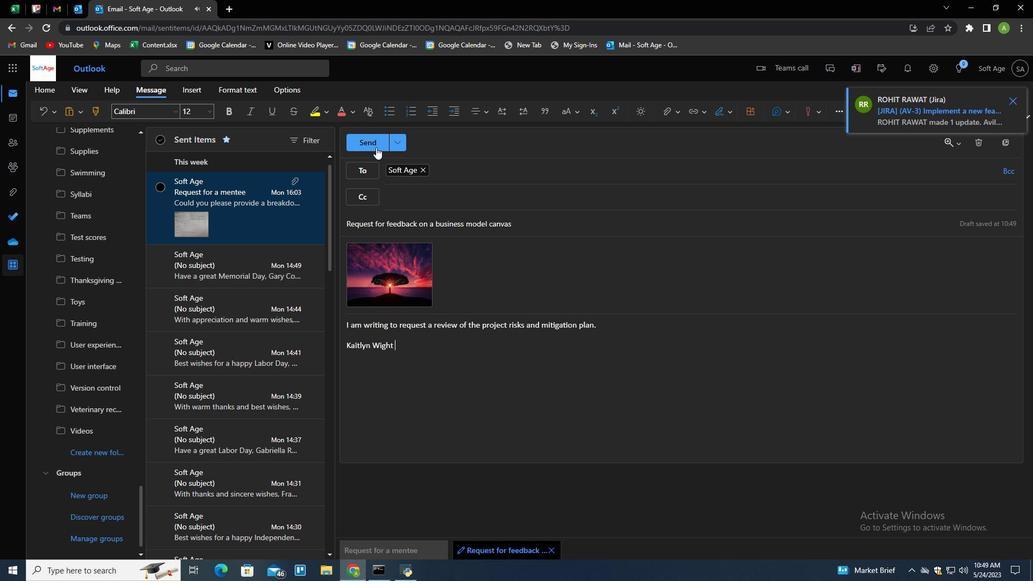 
Action: Mouse pressed left at (368, 139)
Screenshot: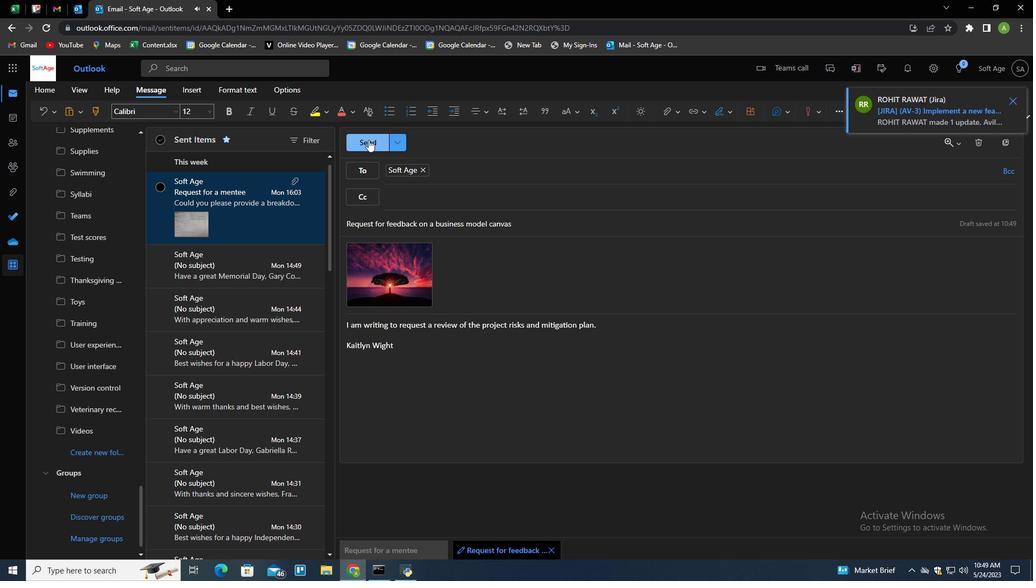 
Action: Mouse moved to (250, 190)
Screenshot: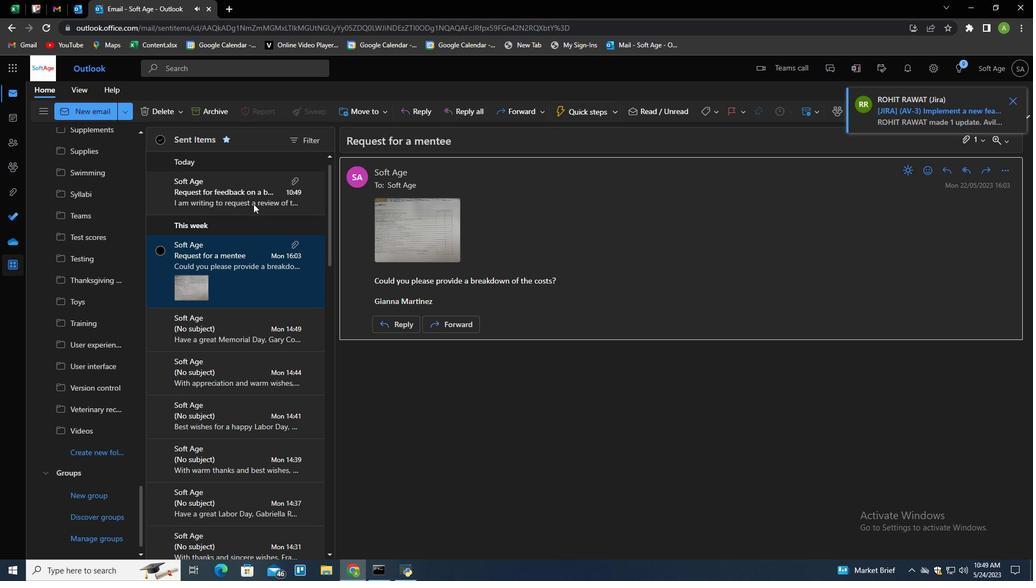 
Action: Mouse pressed right at (250, 190)
Screenshot: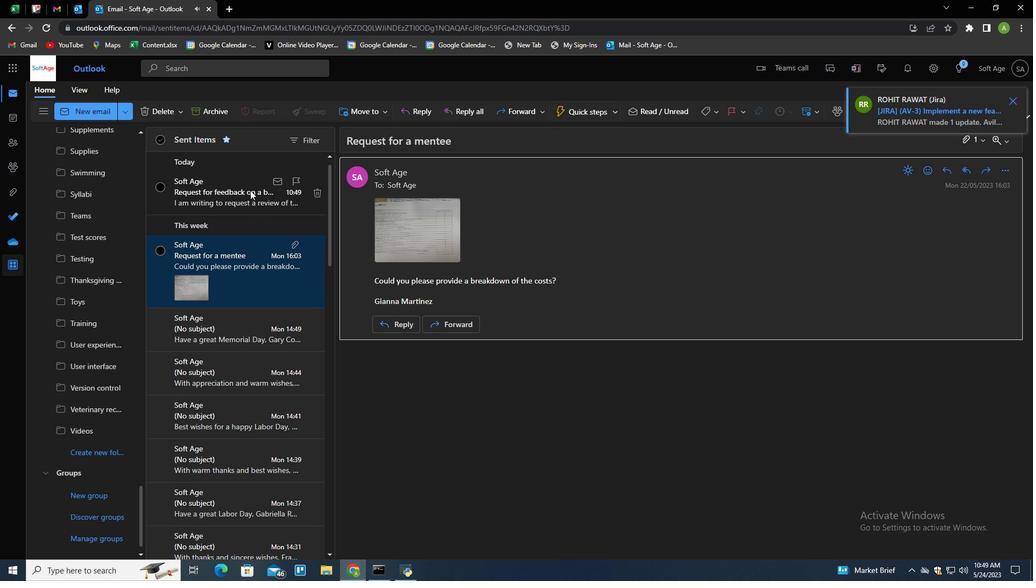 
Action: Mouse moved to (377, 238)
Screenshot: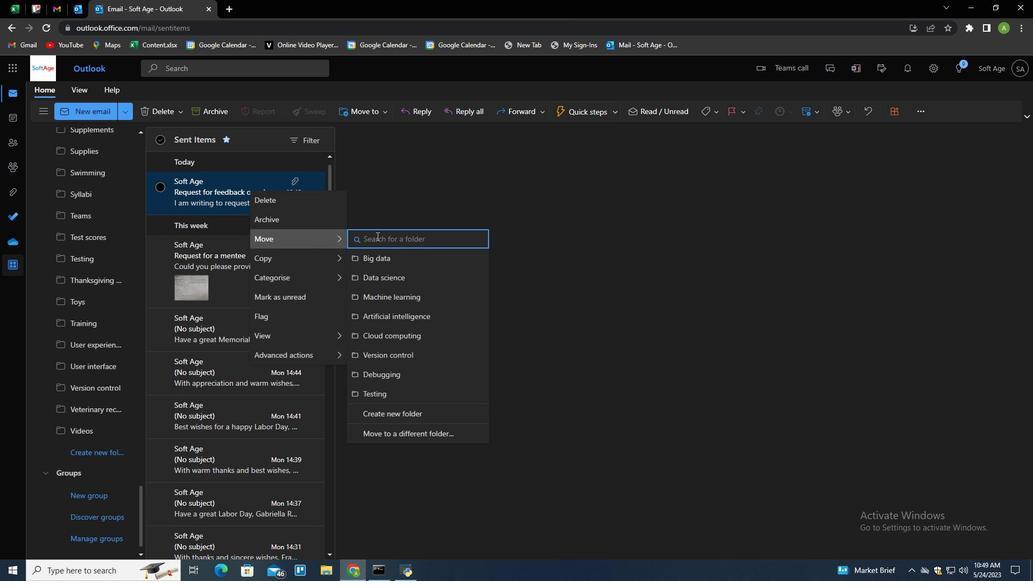 
Action: Mouse pressed left at (377, 238)
Screenshot: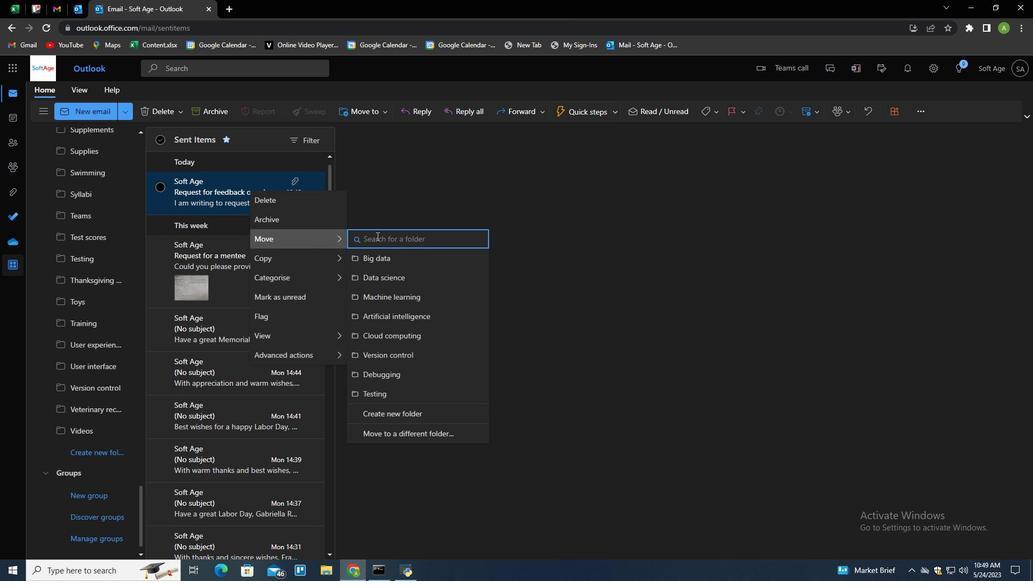 
Action: Key pressed <Key.shift>Analytica<Key.backspace>s<Key.down><Key.enter>
Screenshot: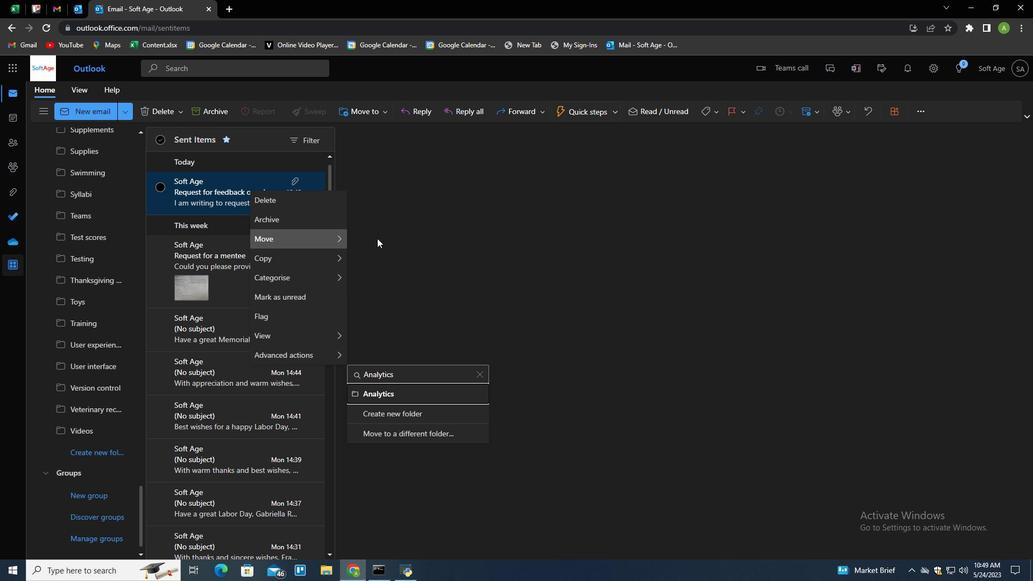 
Action: Mouse moved to (495, 421)
Screenshot: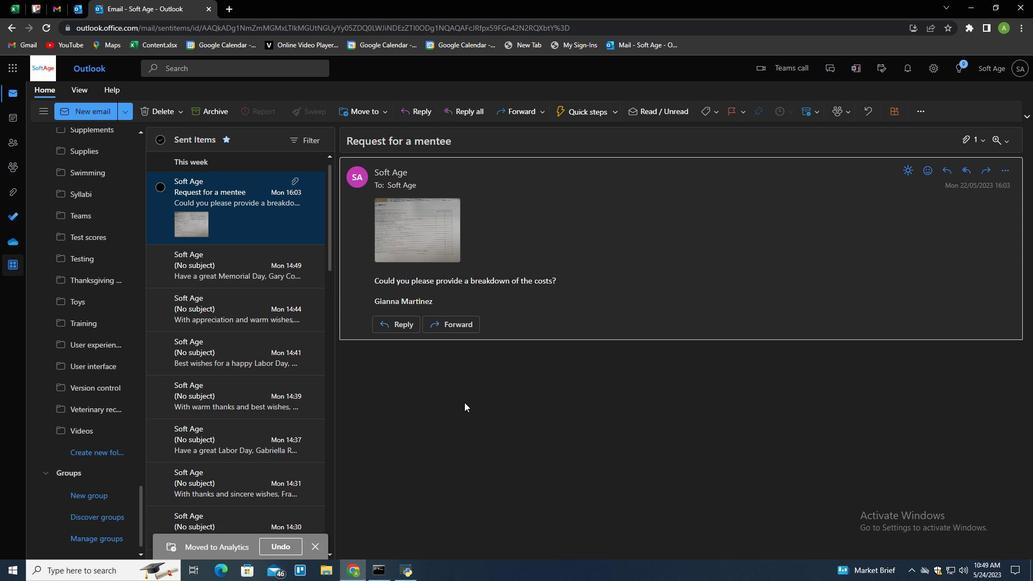 
Action: Mouse pressed left at (495, 421)
Screenshot: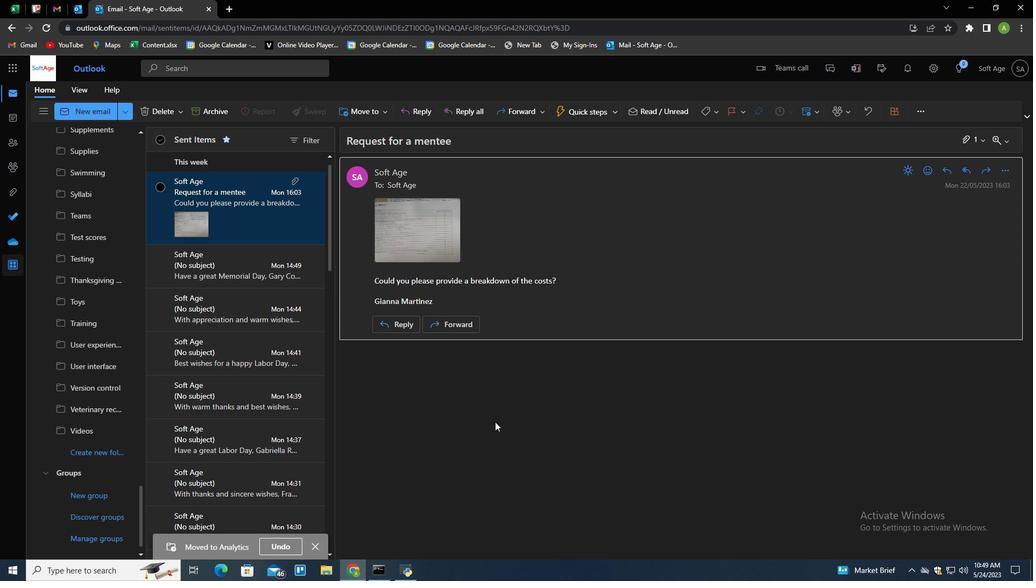 
